 Task: Research Airbnb accommodation in Sellye, Slovakia from 10th December, 2023 to 15th December, 2023 for 7 adults.4 bedrooms having 7 beds and 4 bathrooms. Property type can be house. Amenities needed are: wifi, TV, free parkinig on premises, gym, breakfast. Look for 3 properties as per requirement.
Action: Mouse moved to (561, 75)
Screenshot: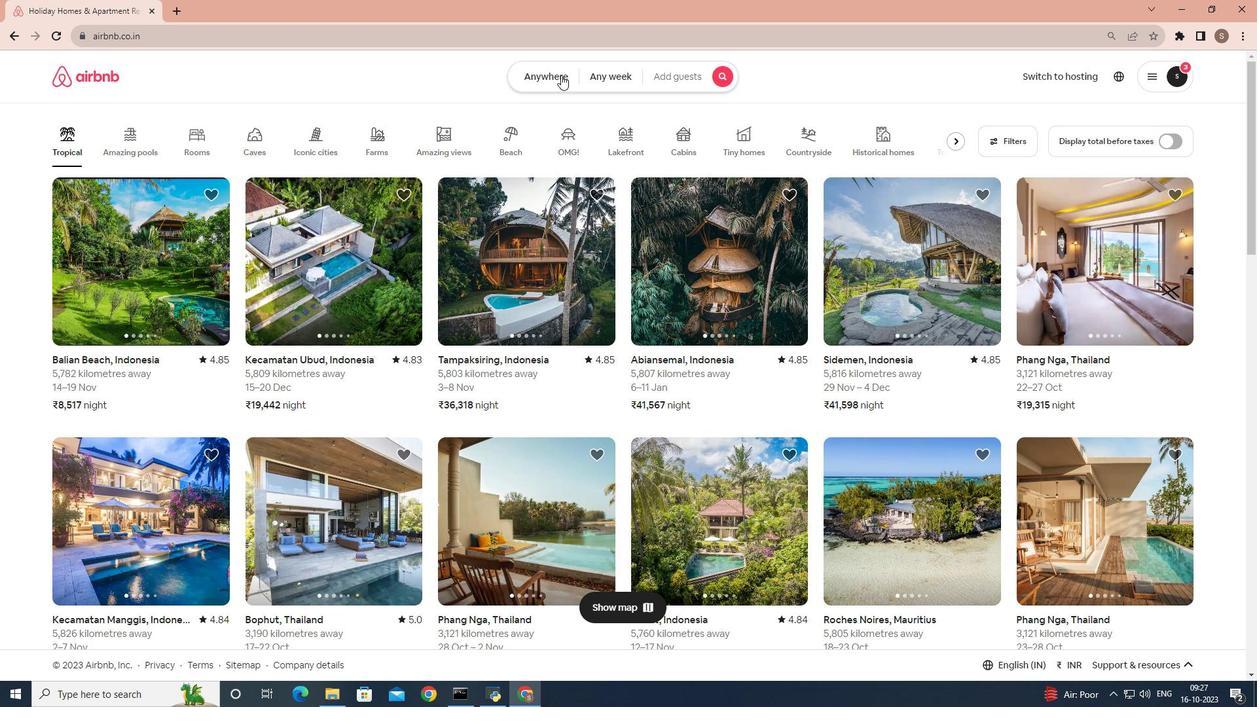 
Action: Mouse pressed left at (561, 75)
Screenshot: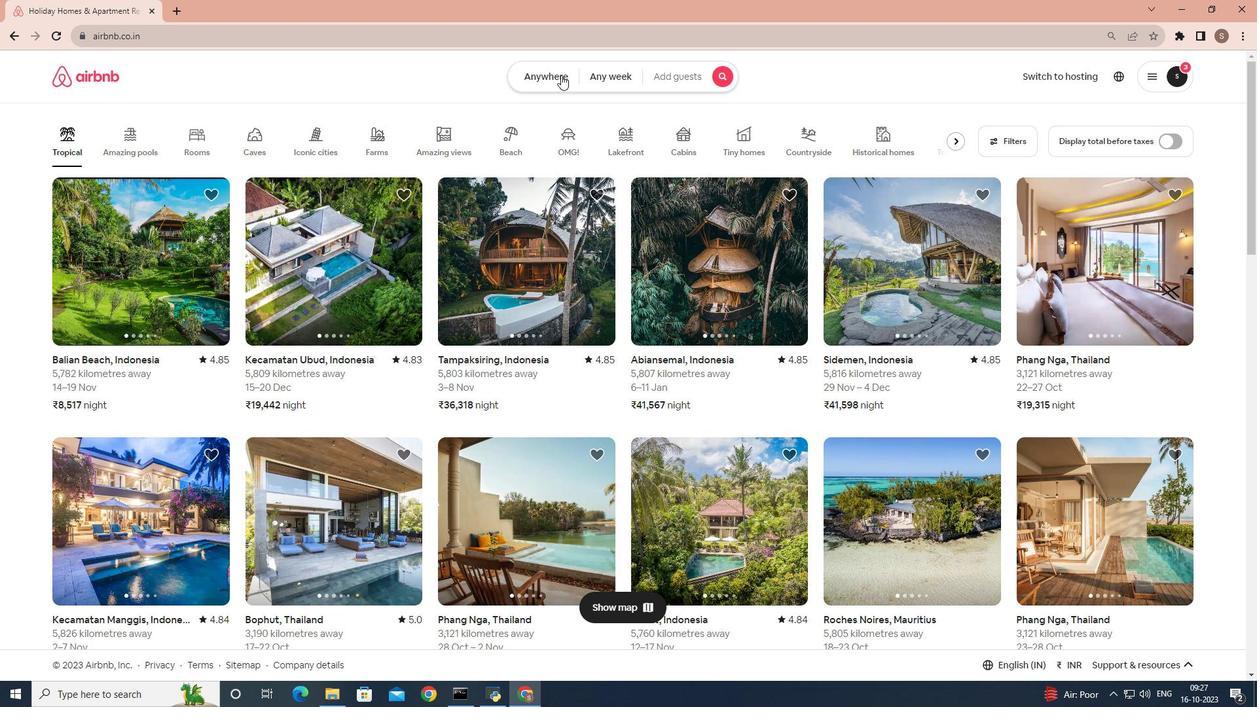 
Action: Mouse moved to (452, 125)
Screenshot: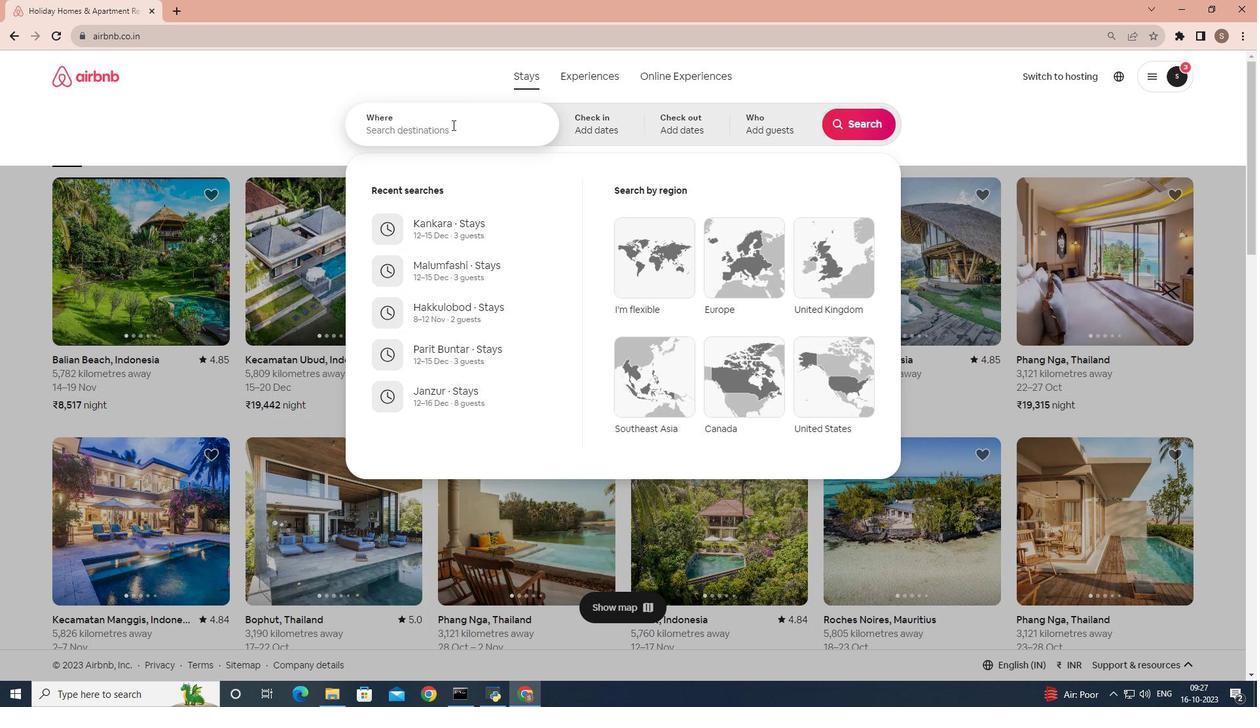 
Action: Mouse pressed left at (452, 125)
Screenshot: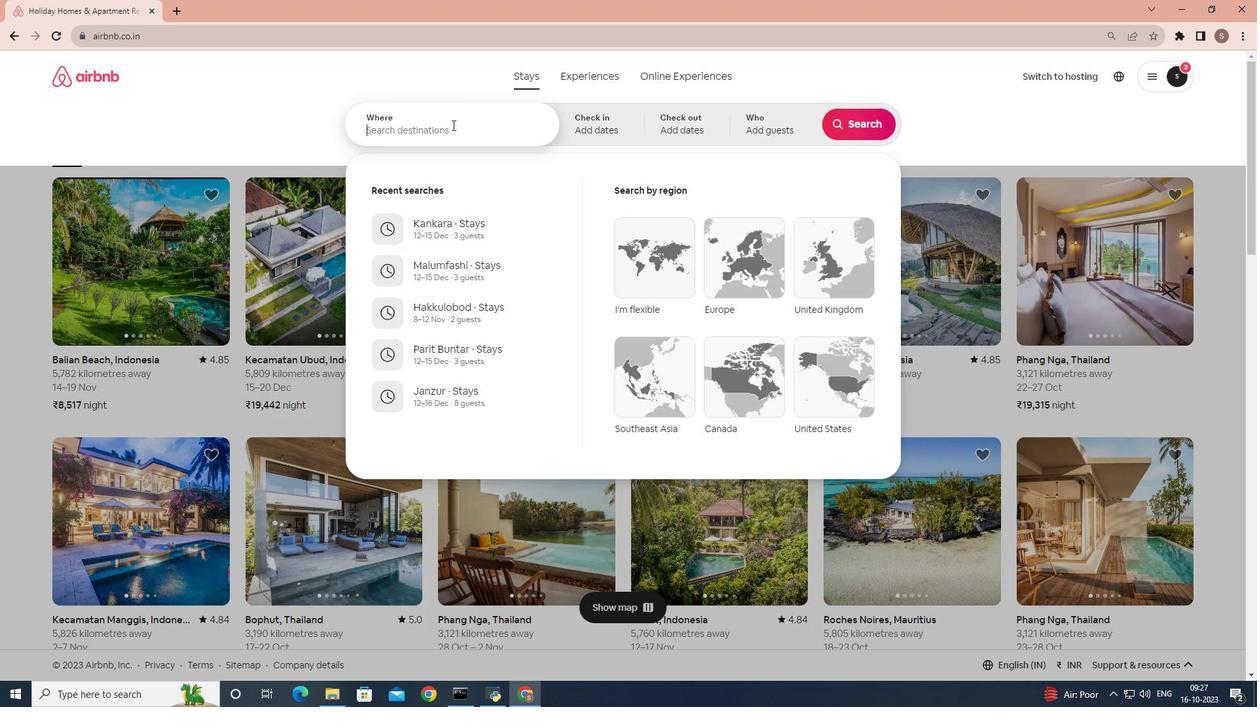 
Action: Key pressed <Key.shift>Sellye,<Key.space><Key.shift>Slovakia
Screenshot: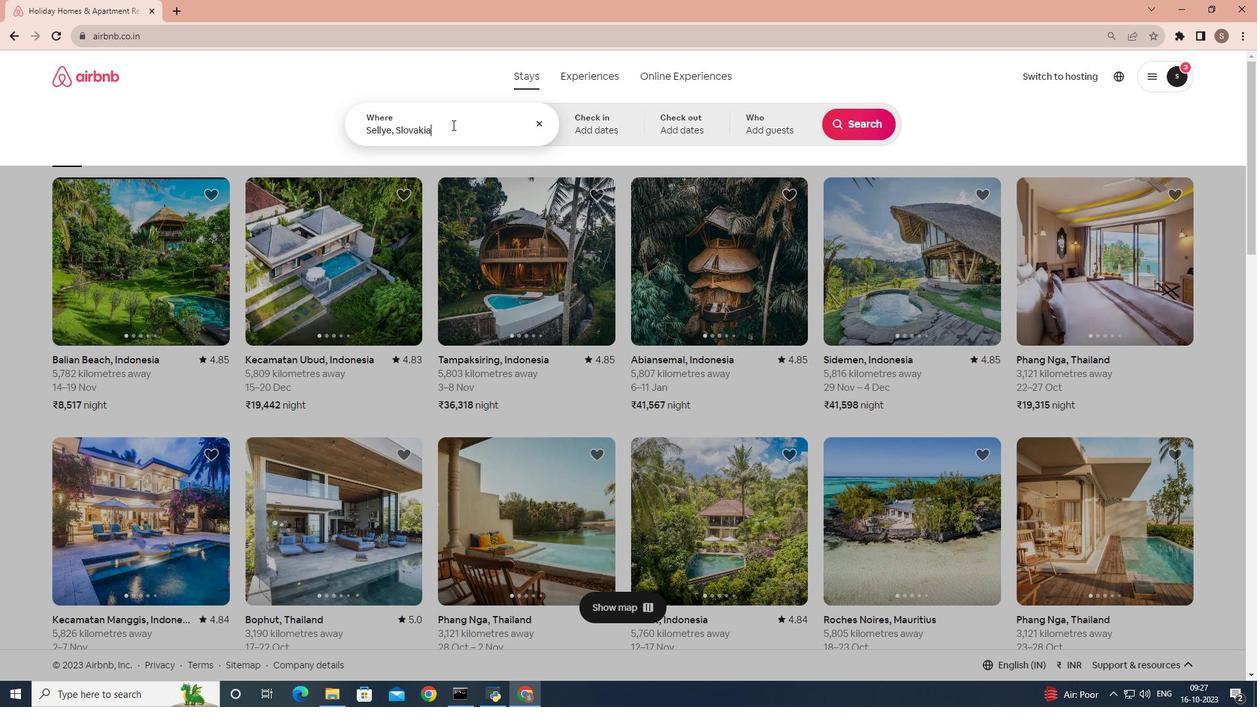 
Action: Mouse moved to (623, 129)
Screenshot: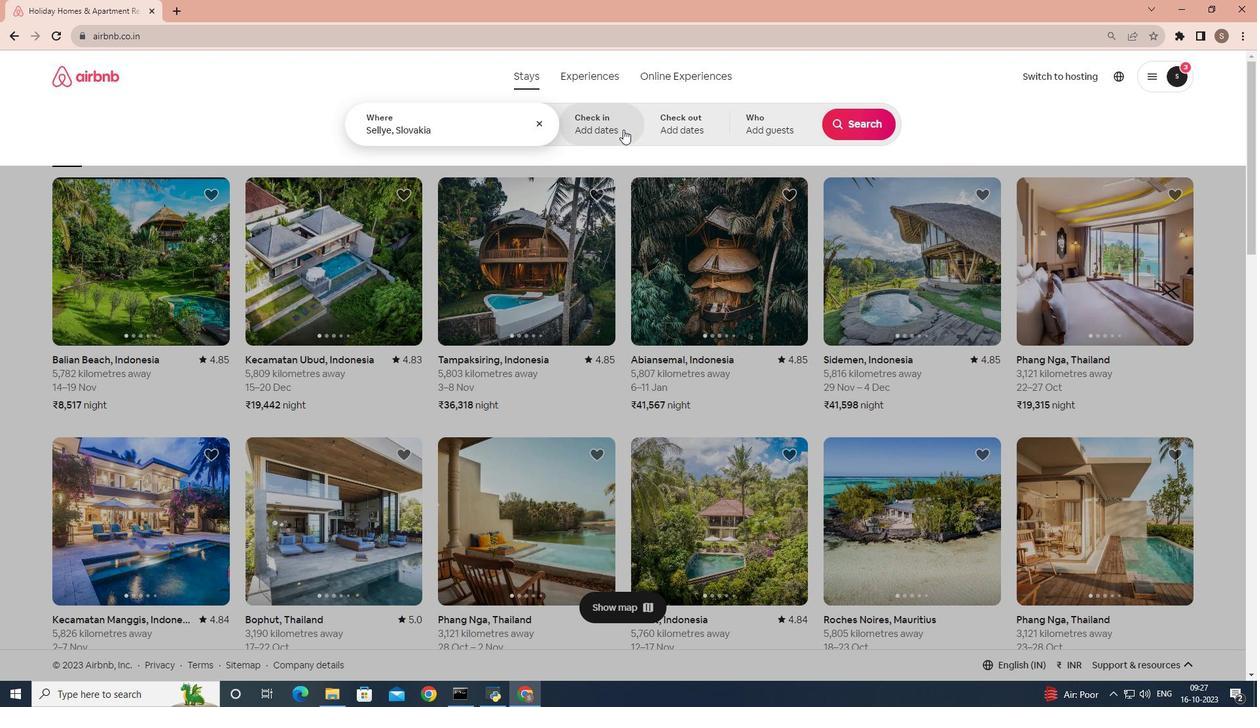 
Action: Mouse pressed left at (623, 129)
Screenshot: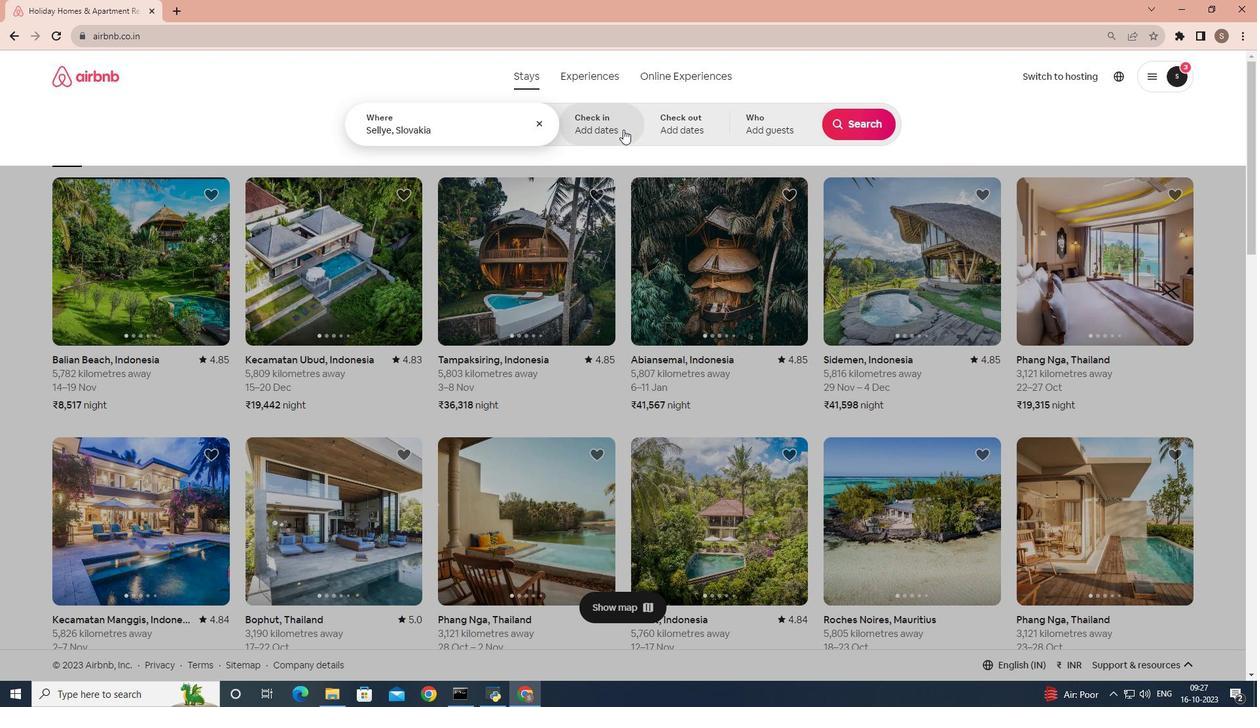 
Action: Mouse moved to (851, 225)
Screenshot: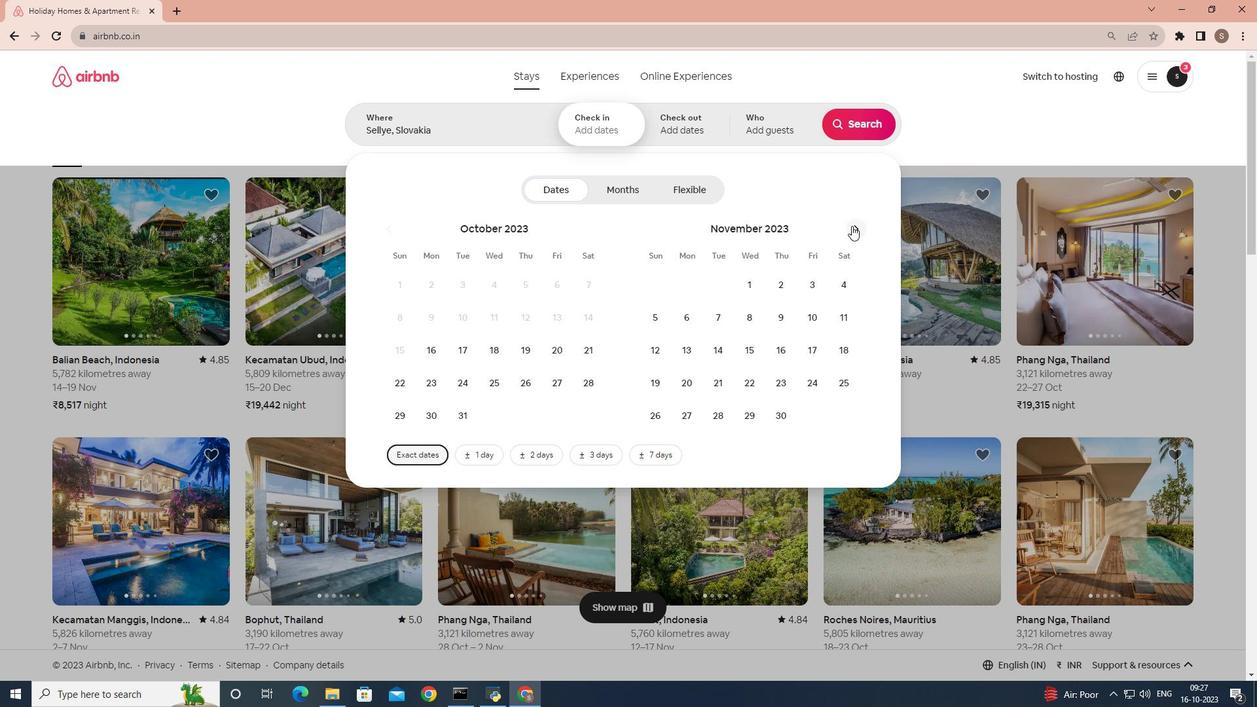 
Action: Mouse pressed left at (851, 225)
Screenshot: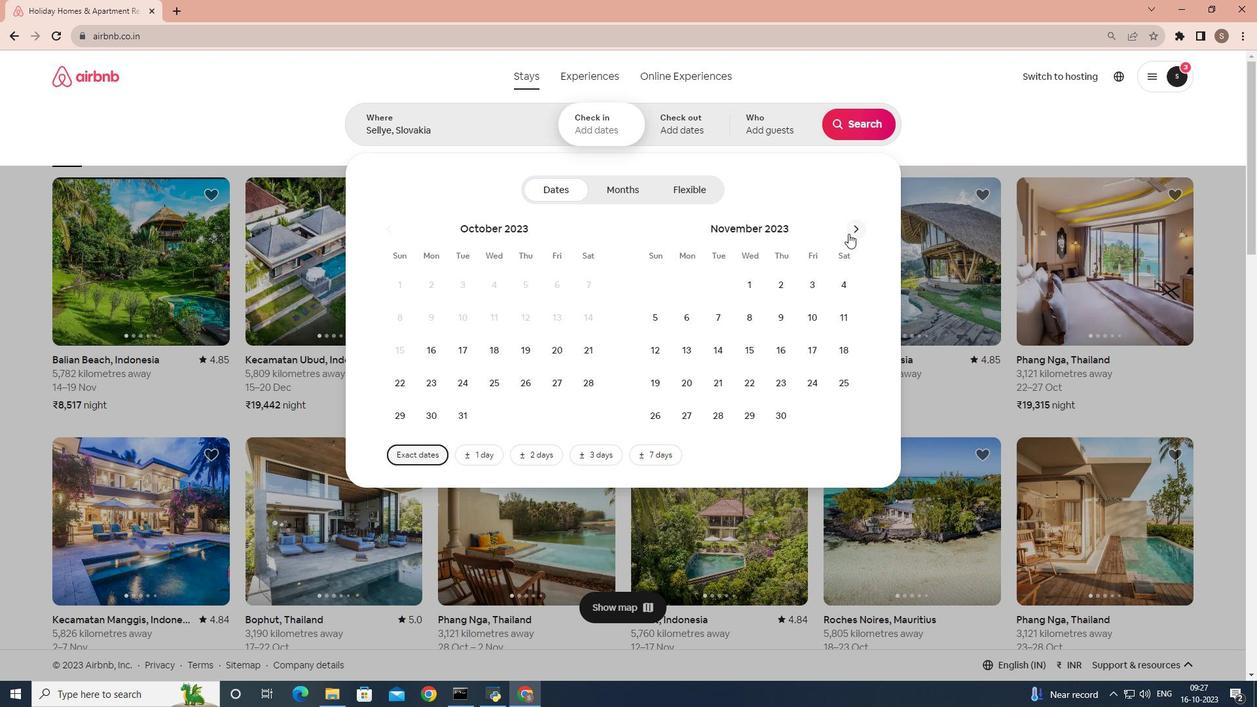 
Action: Mouse moved to (665, 348)
Screenshot: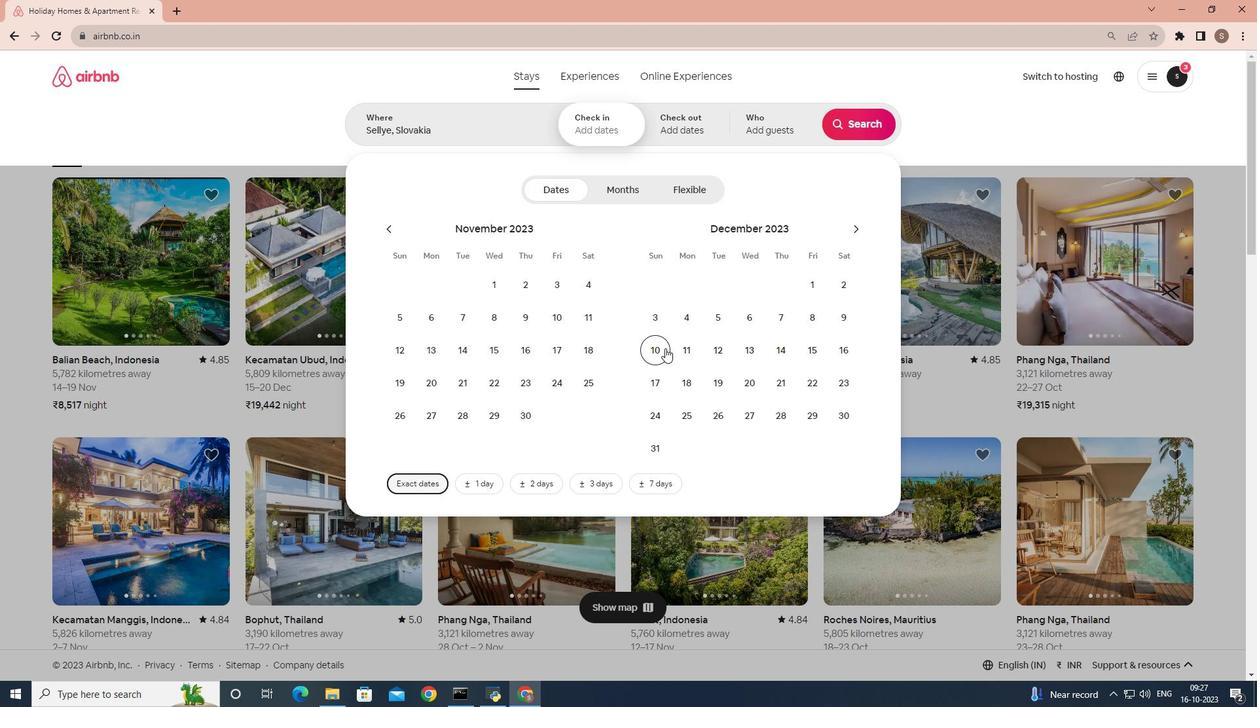 
Action: Mouse pressed left at (665, 348)
Screenshot: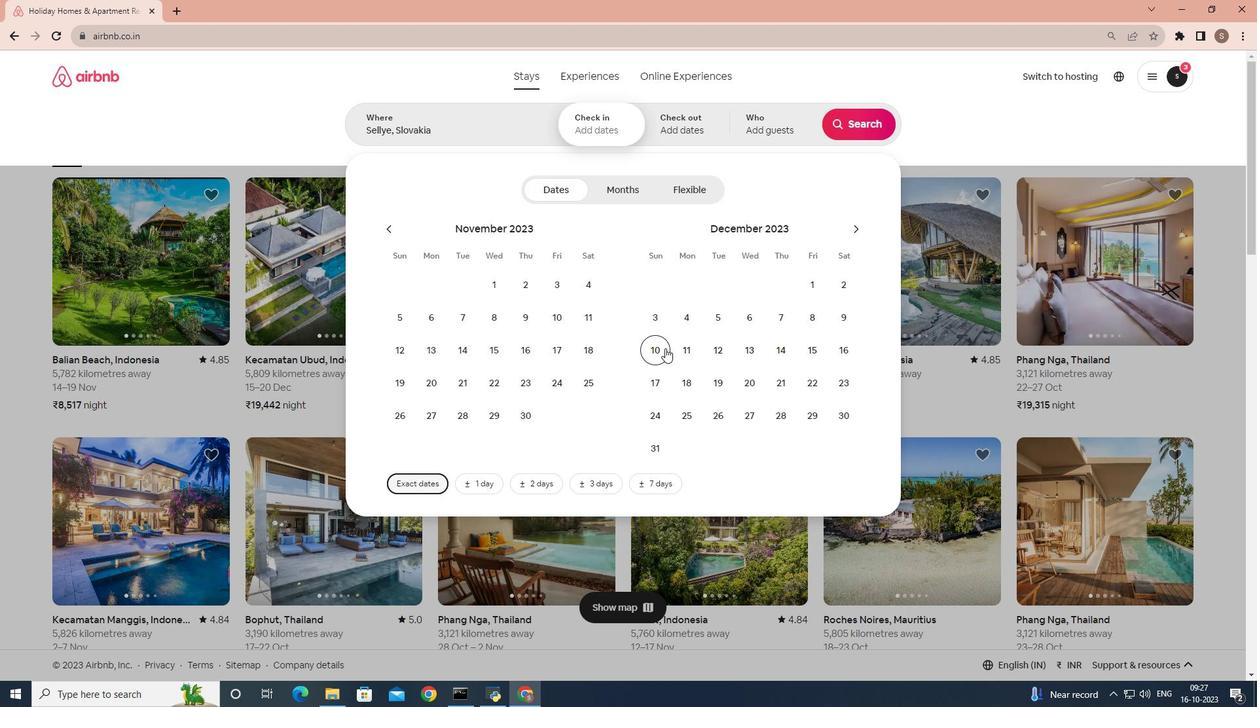 
Action: Mouse moved to (801, 347)
Screenshot: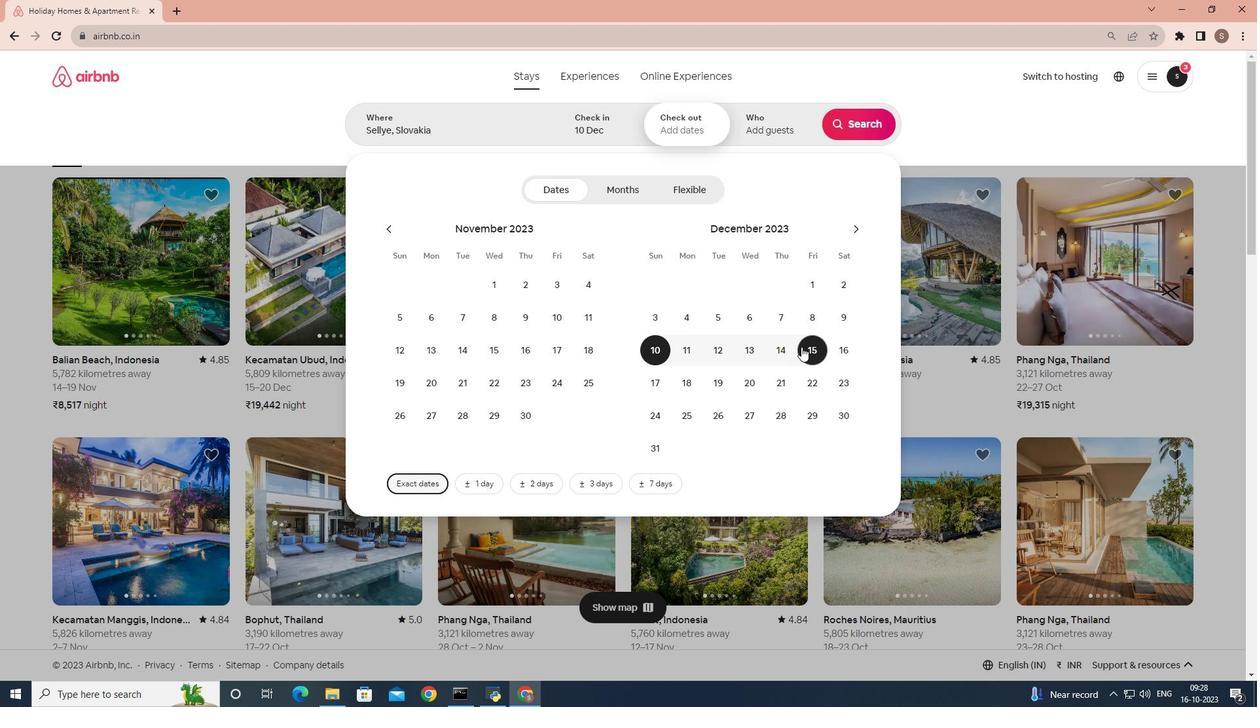 
Action: Mouse pressed left at (801, 347)
Screenshot: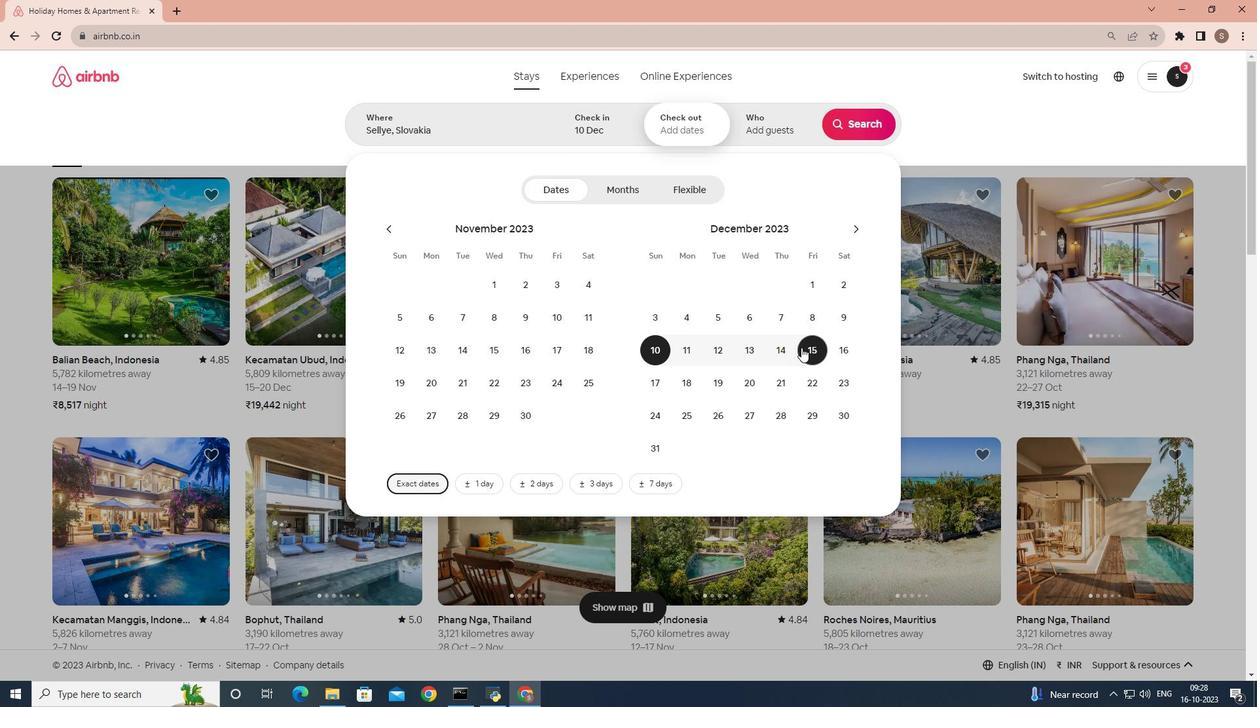 
Action: Mouse moved to (767, 125)
Screenshot: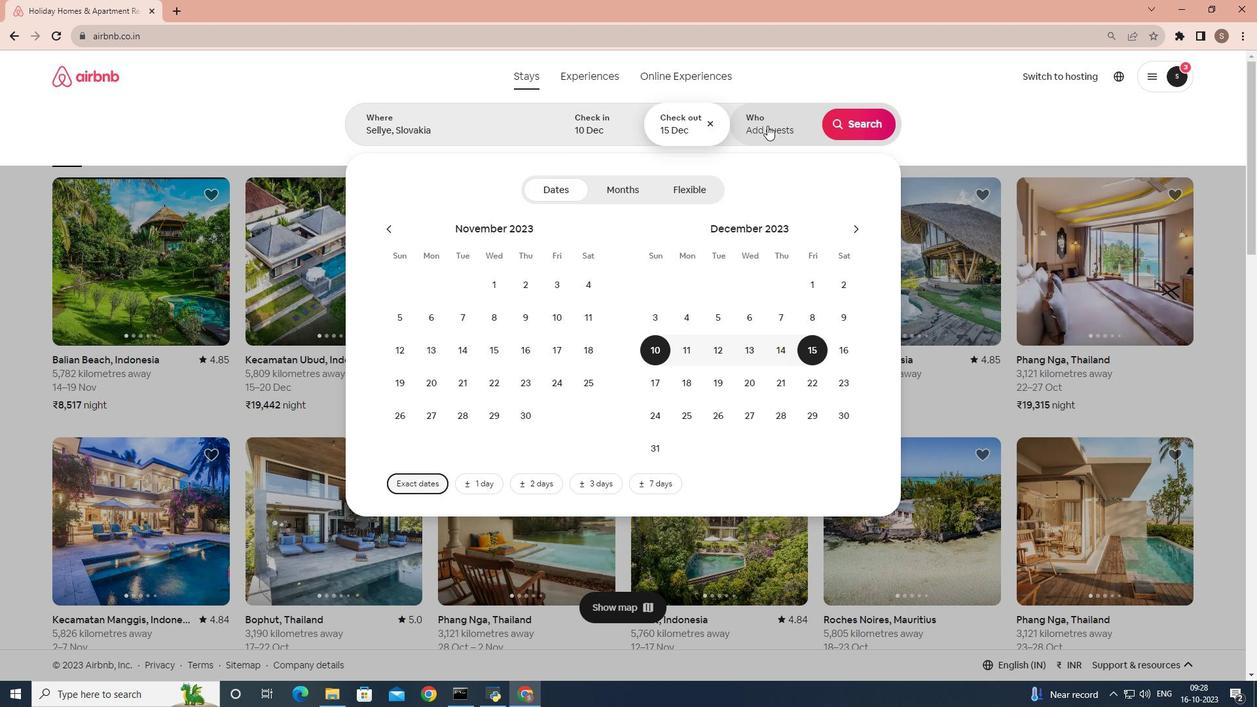 
Action: Mouse pressed left at (767, 125)
Screenshot: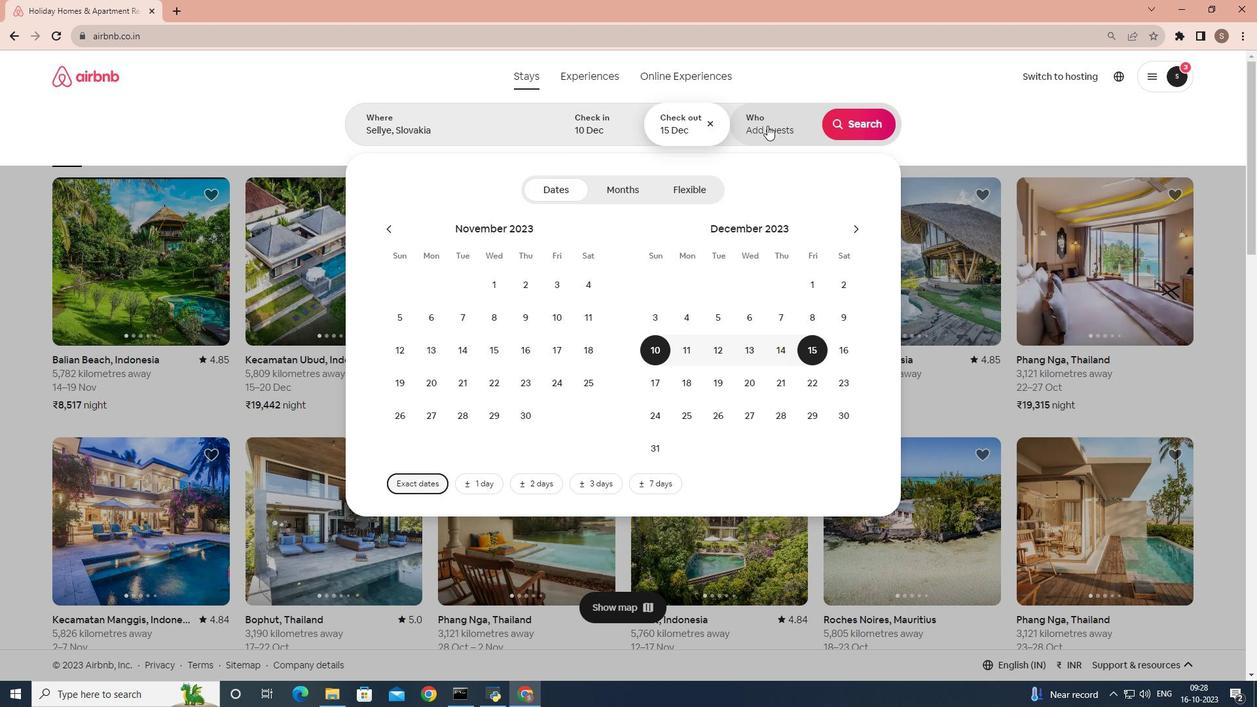 
Action: Mouse moved to (861, 198)
Screenshot: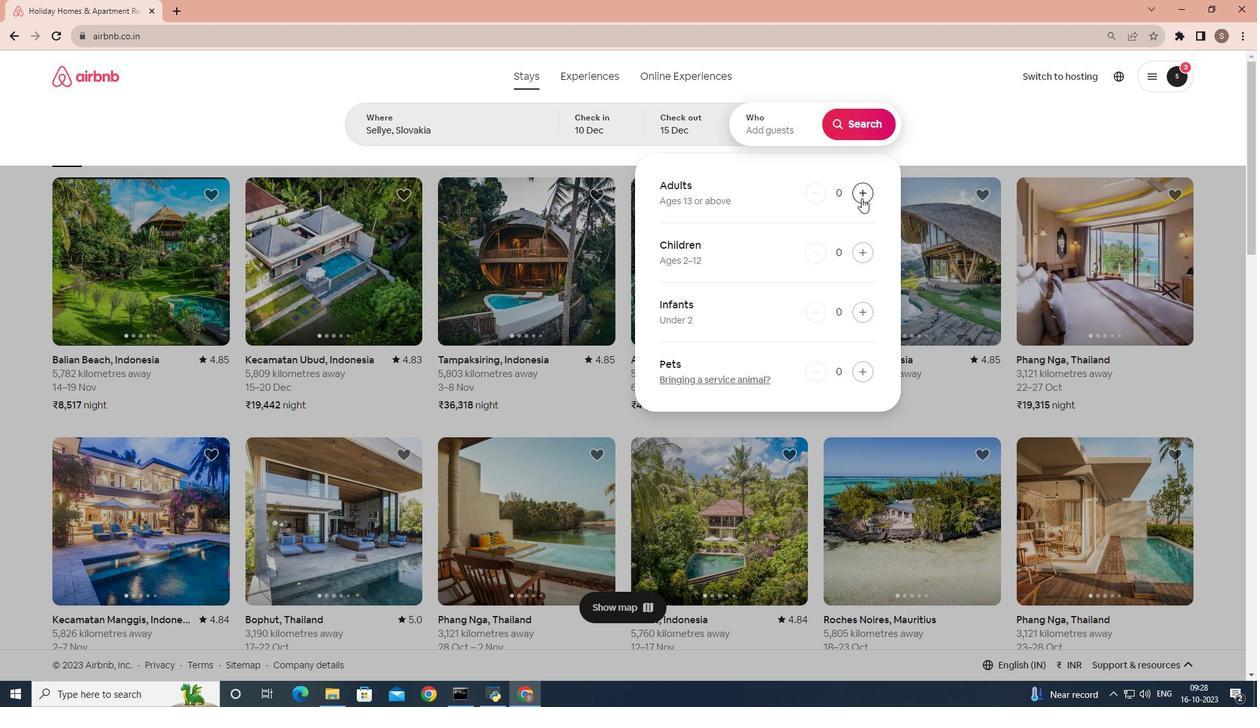 
Action: Mouse pressed left at (861, 198)
Screenshot: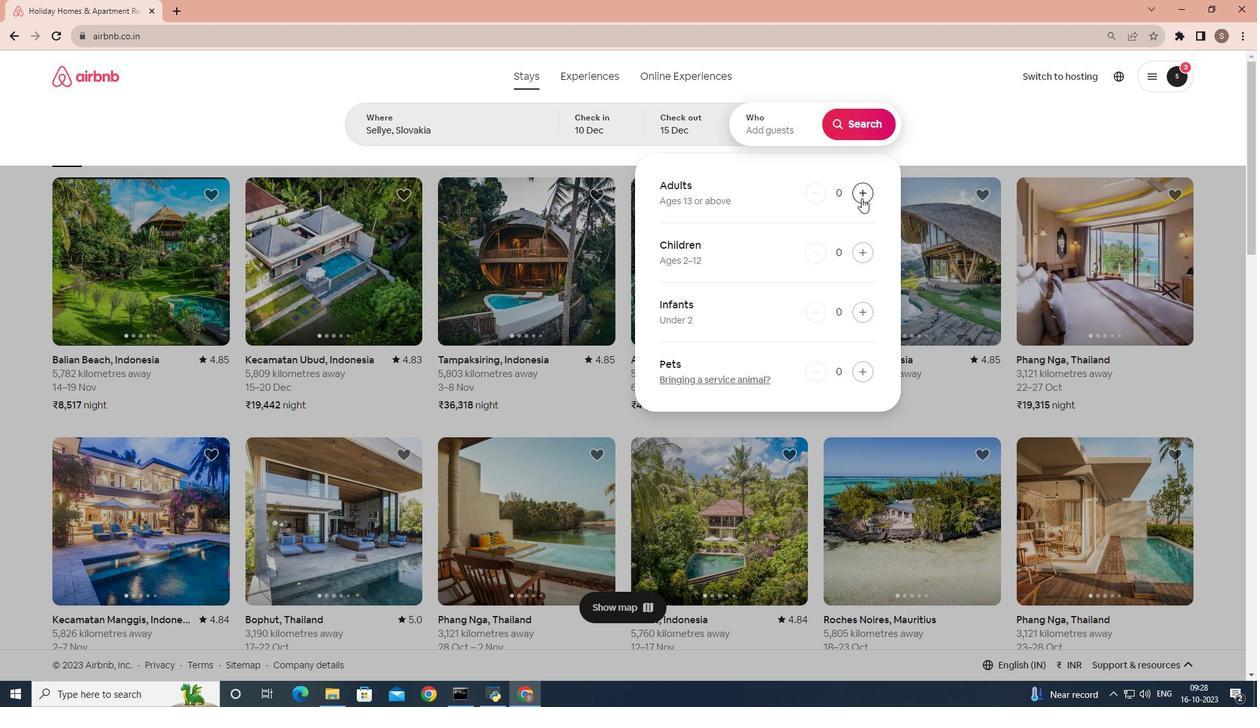
Action: Mouse pressed left at (861, 198)
Screenshot: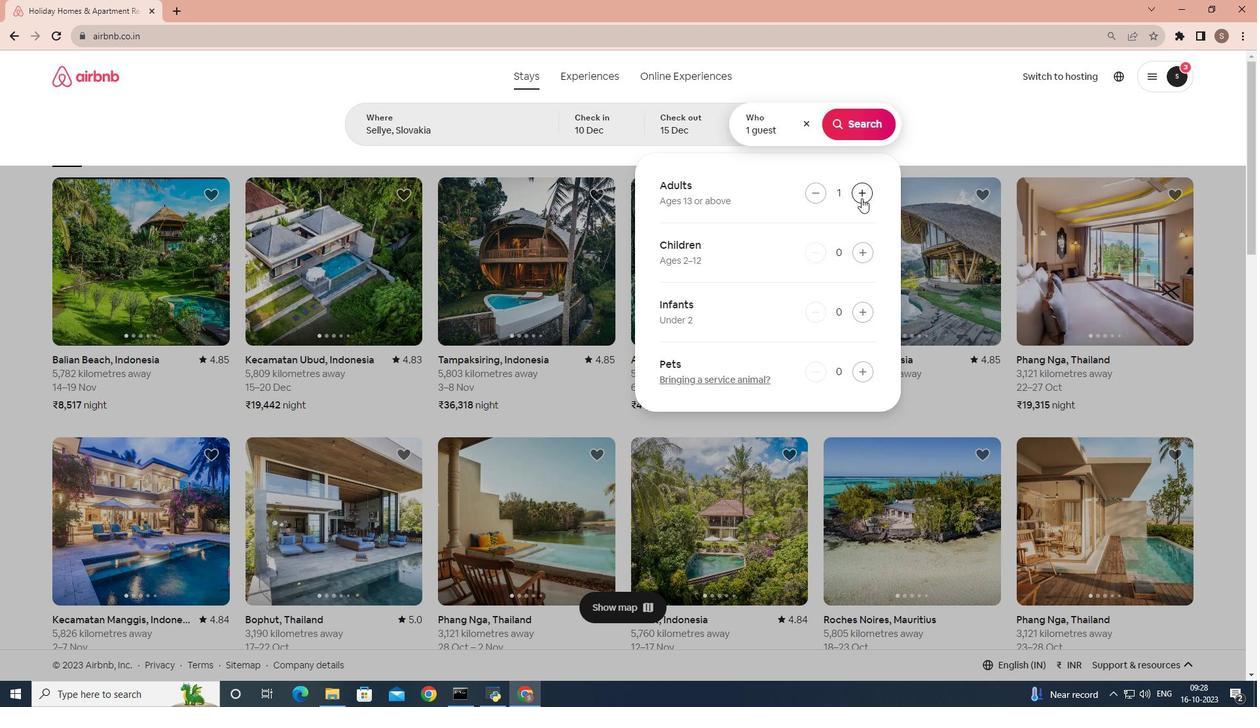 
Action: Mouse pressed left at (861, 198)
Screenshot: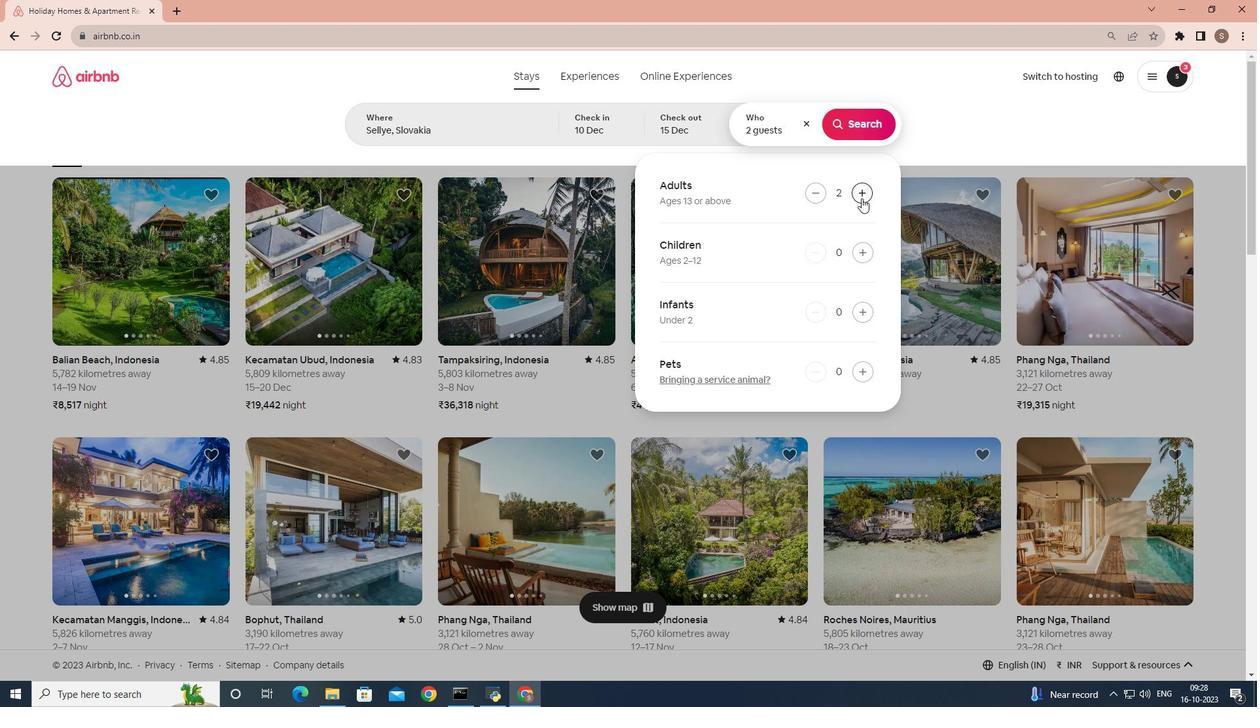 
Action: Mouse pressed left at (861, 198)
Screenshot: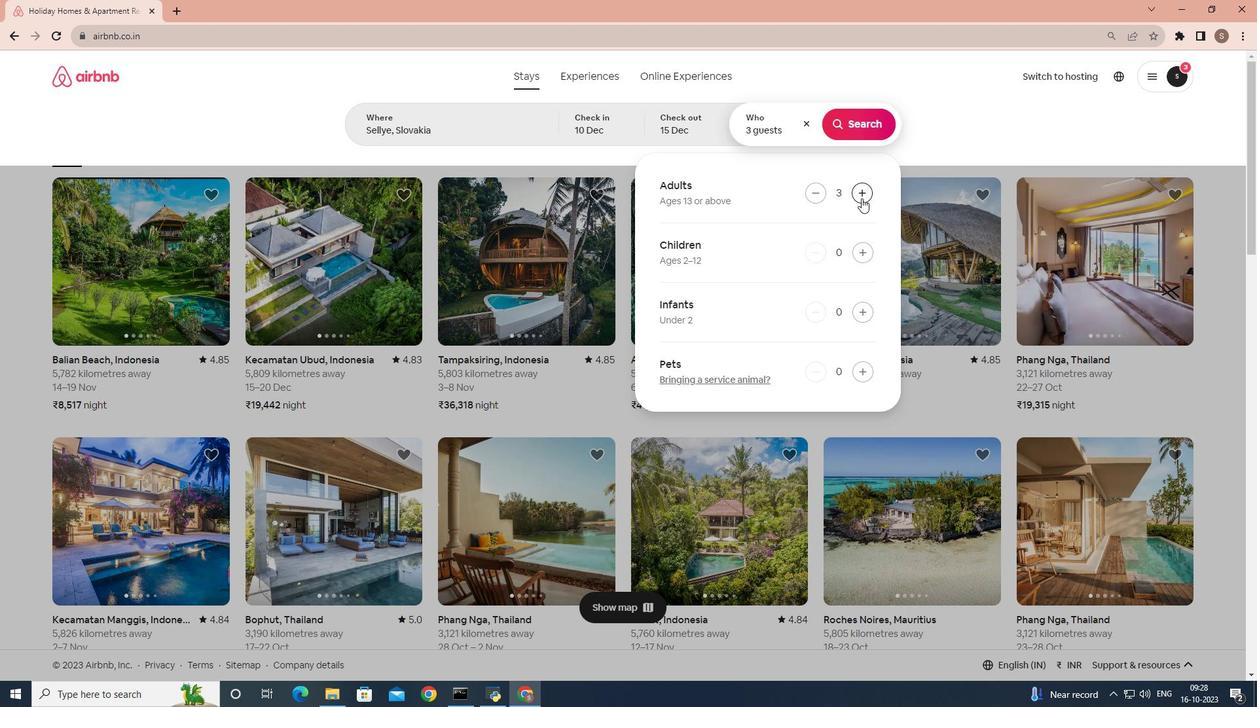 
Action: Mouse pressed left at (861, 198)
Screenshot: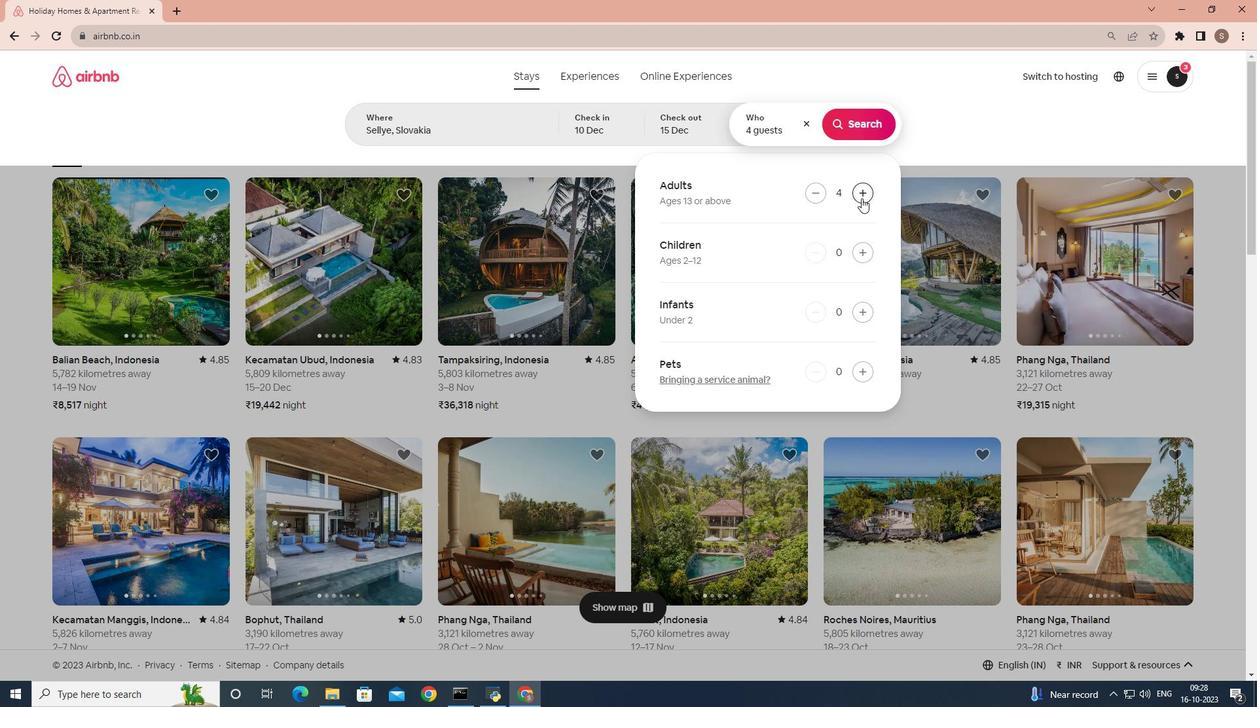 
Action: Mouse pressed left at (861, 198)
Screenshot: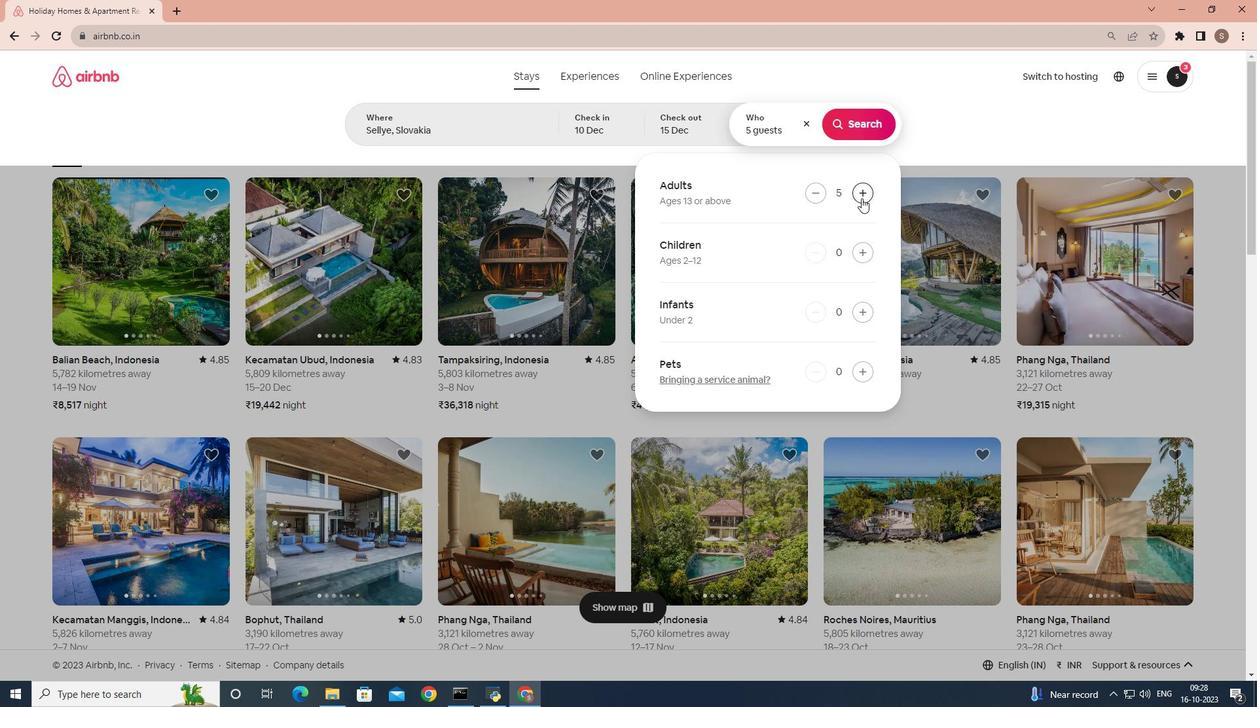 
Action: Mouse pressed left at (861, 198)
Screenshot: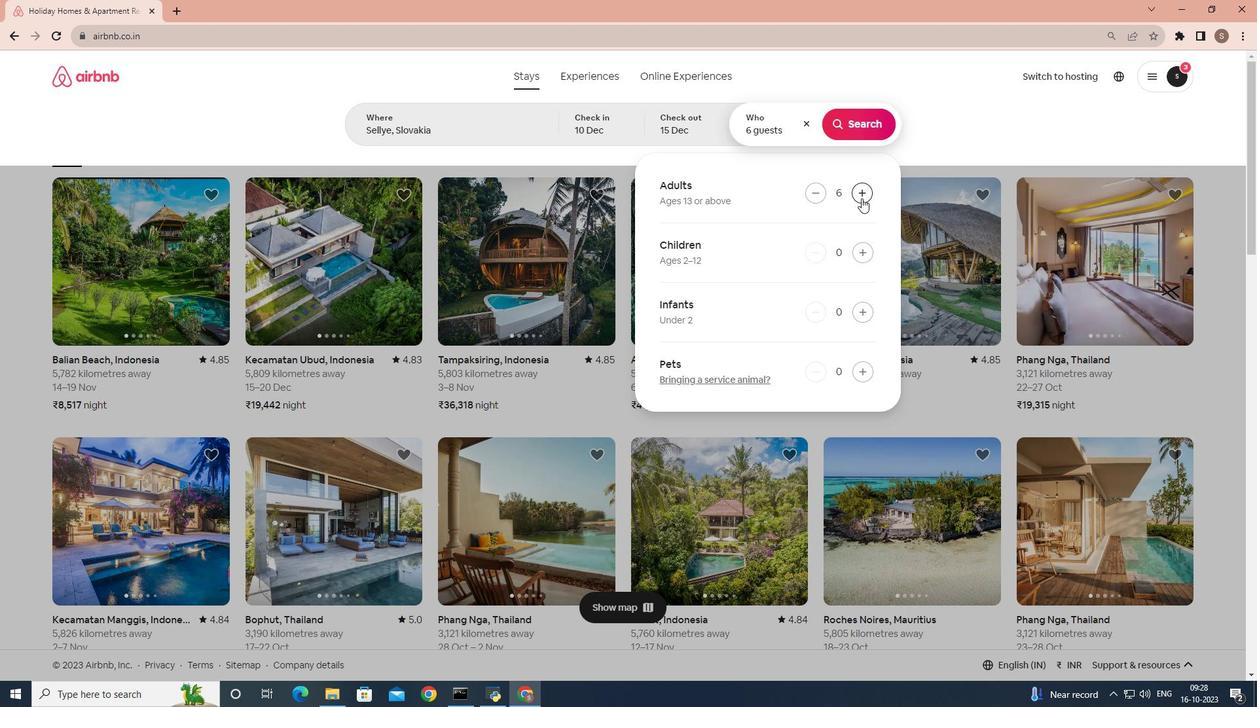 
Action: Mouse moved to (870, 118)
Screenshot: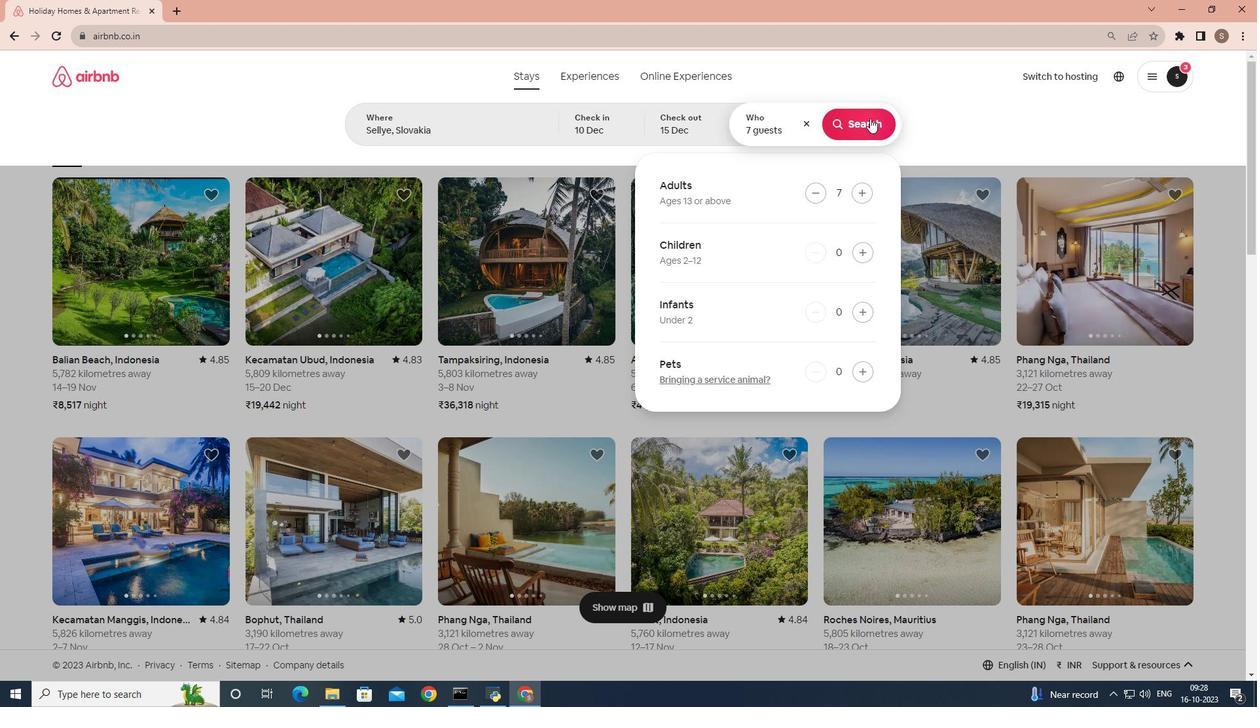 
Action: Mouse pressed left at (870, 118)
Screenshot: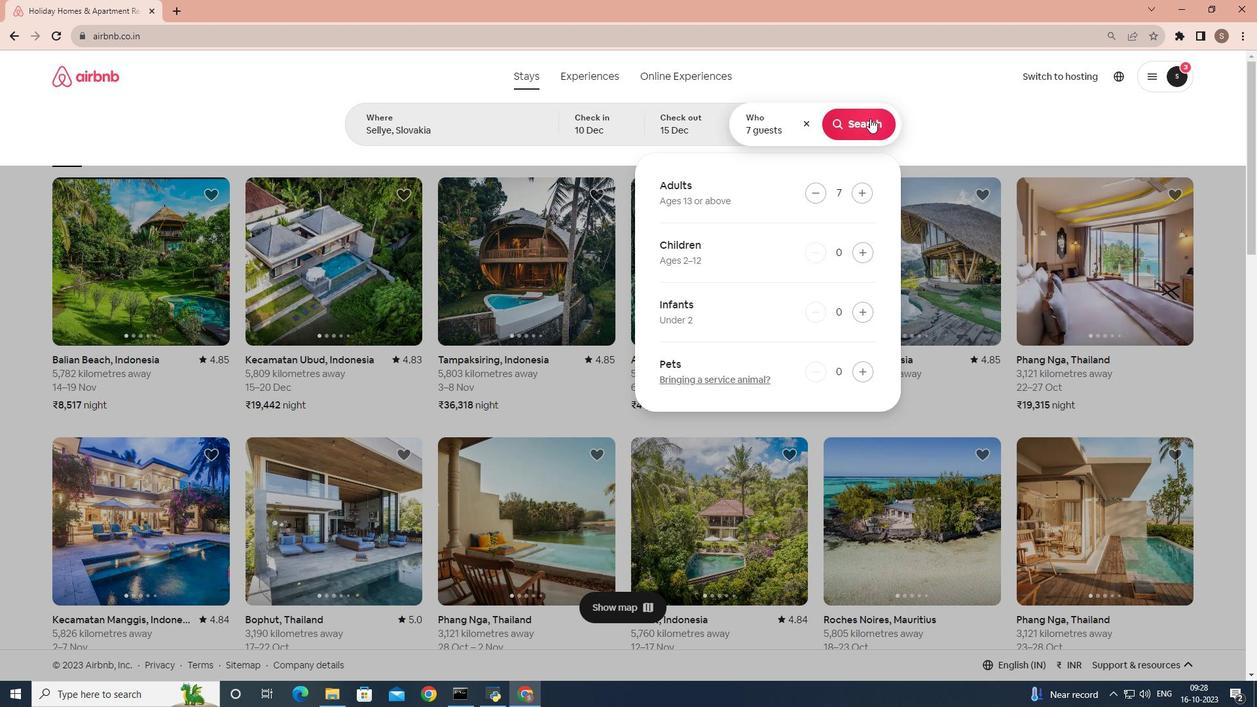 
Action: Mouse moved to (1034, 135)
Screenshot: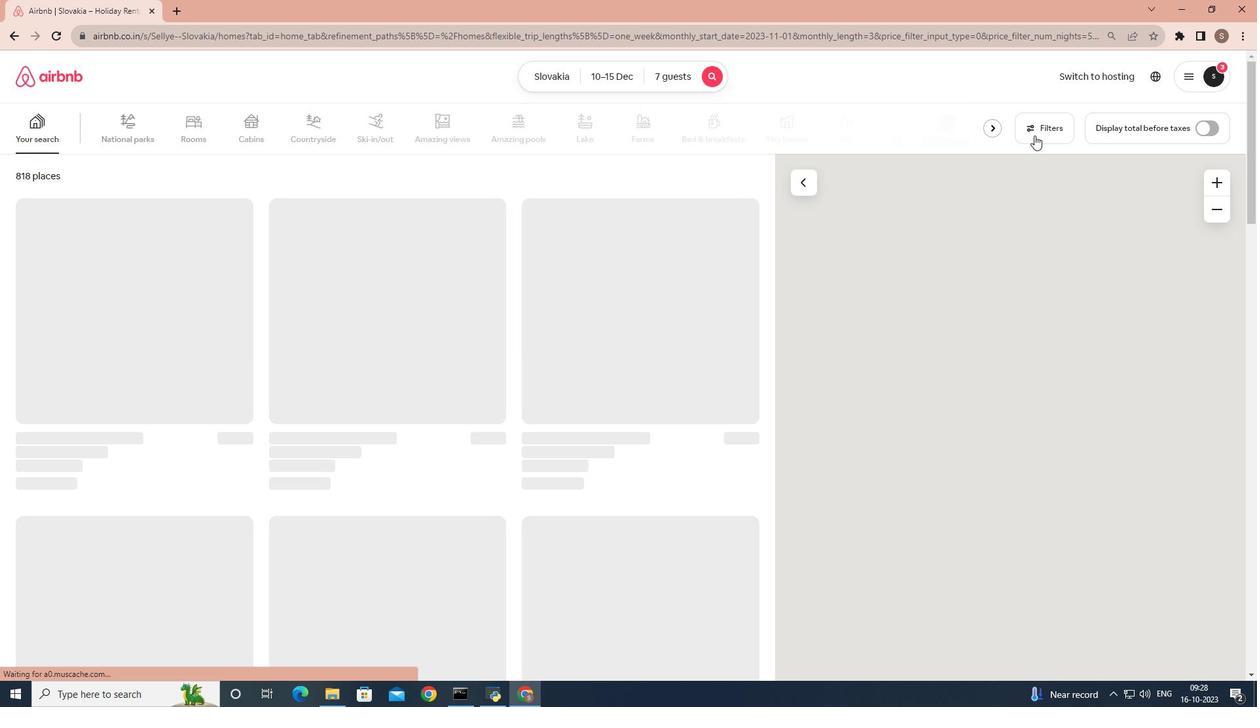 
Action: Mouse pressed left at (1034, 135)
Screenshot: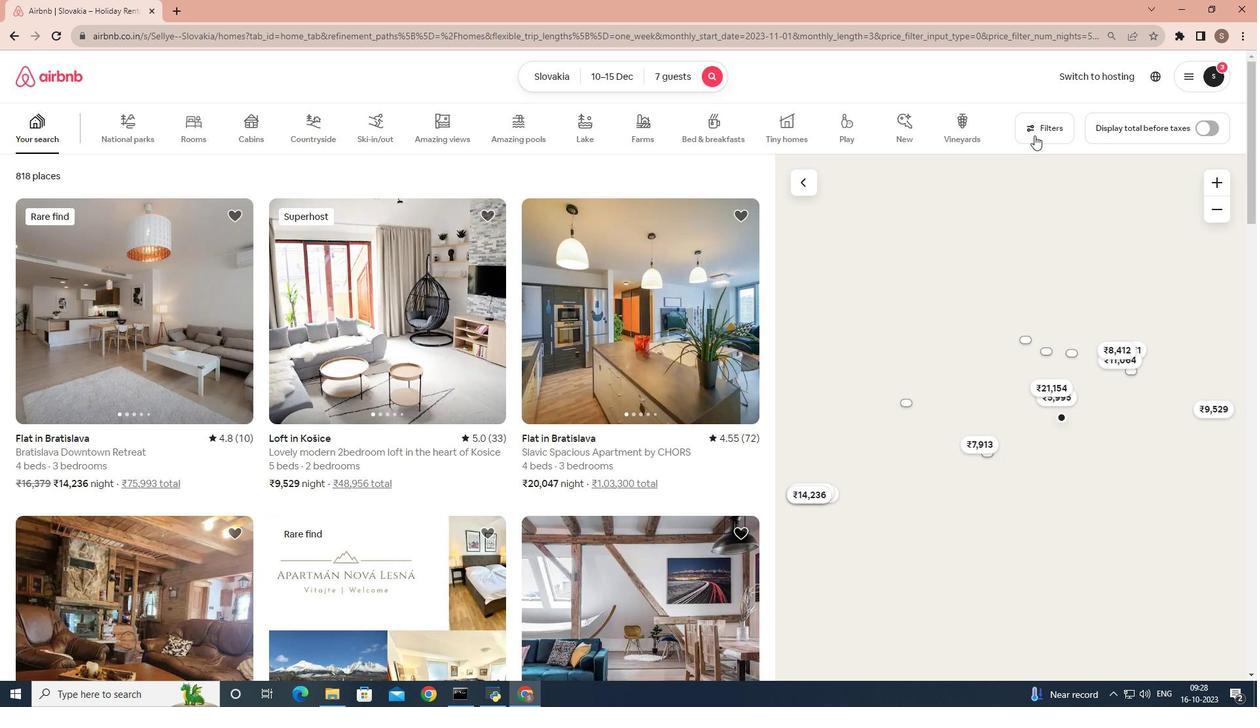 
Action: Mouse moved to (612, 352)
Screenshot: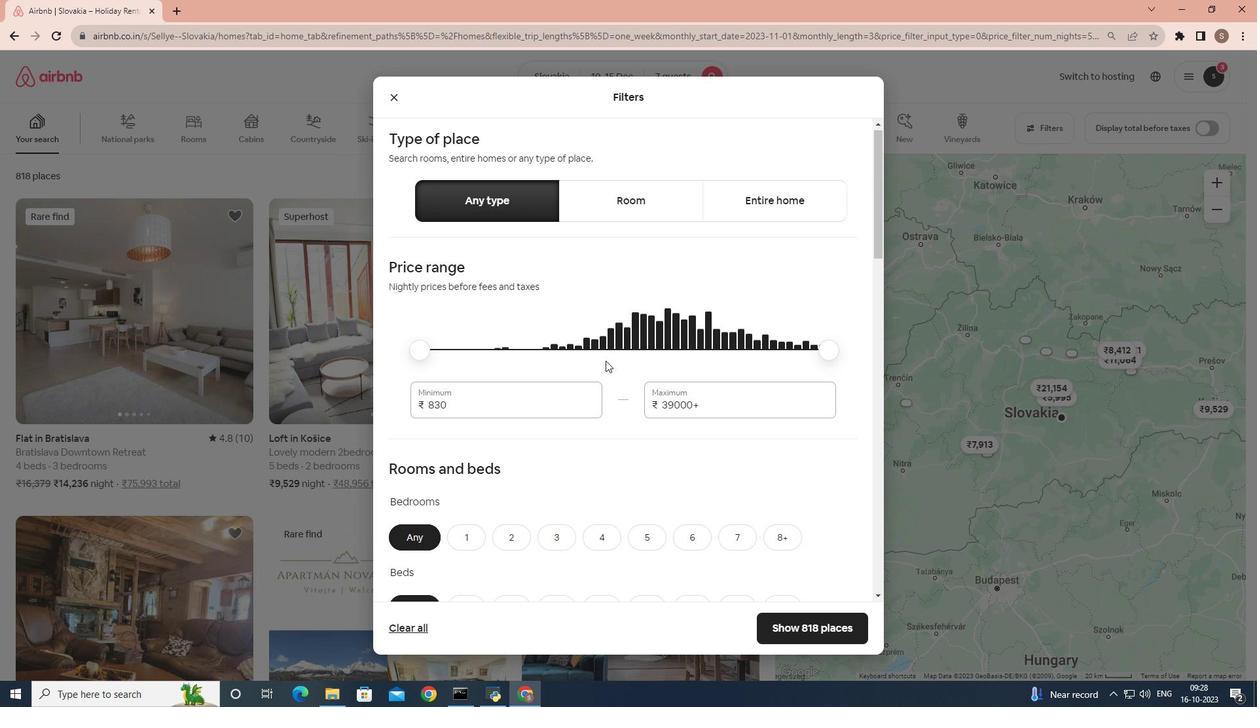 
Action: Mouse scrolled (612, 351) with delta (0, 0)
Screenshot: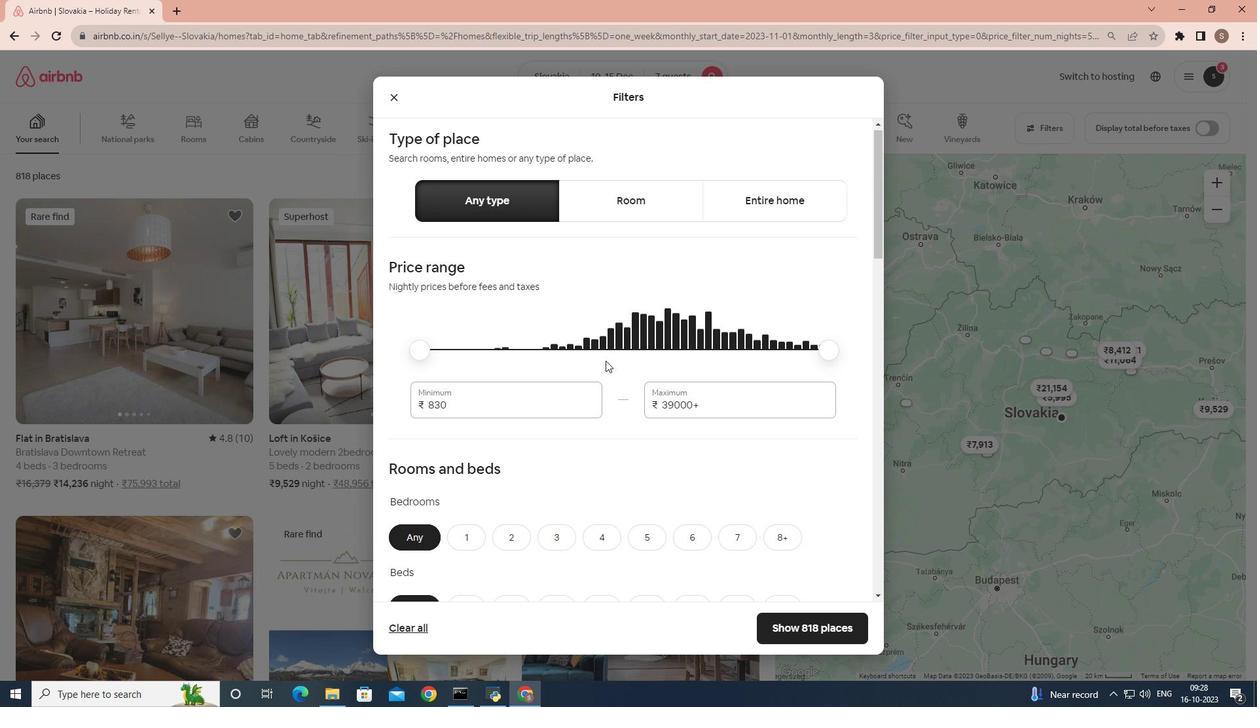 
Action: Mouse moved to (605, 361)
Screenshot: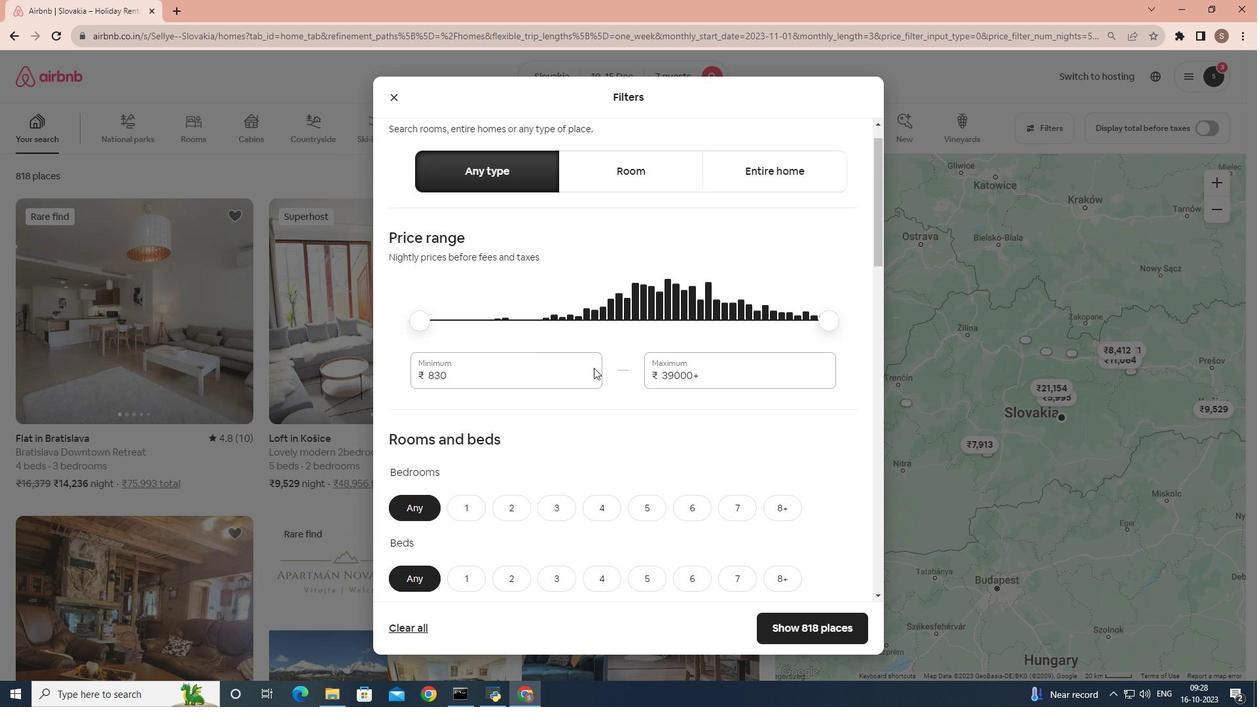 
Action: Mouse scrolled (605, 360) with delta (0, 0)
Screenshot: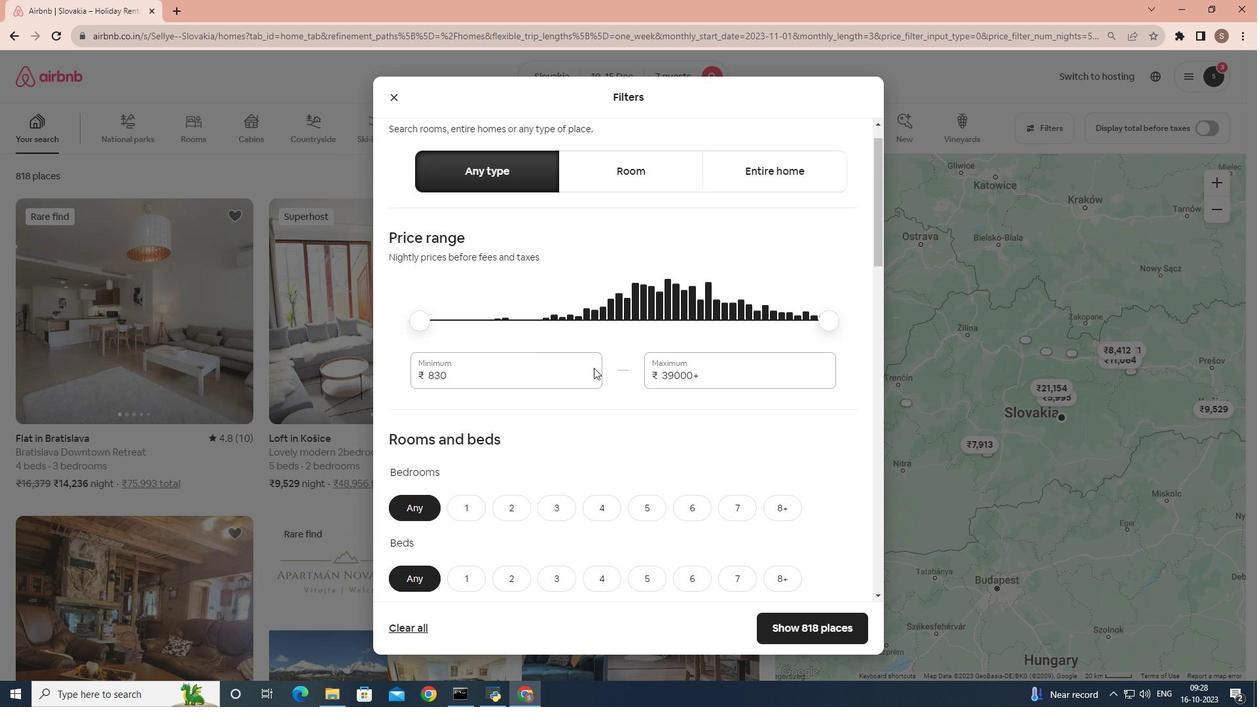 
Action: Mouse moved to (590, 407)
Screenshot: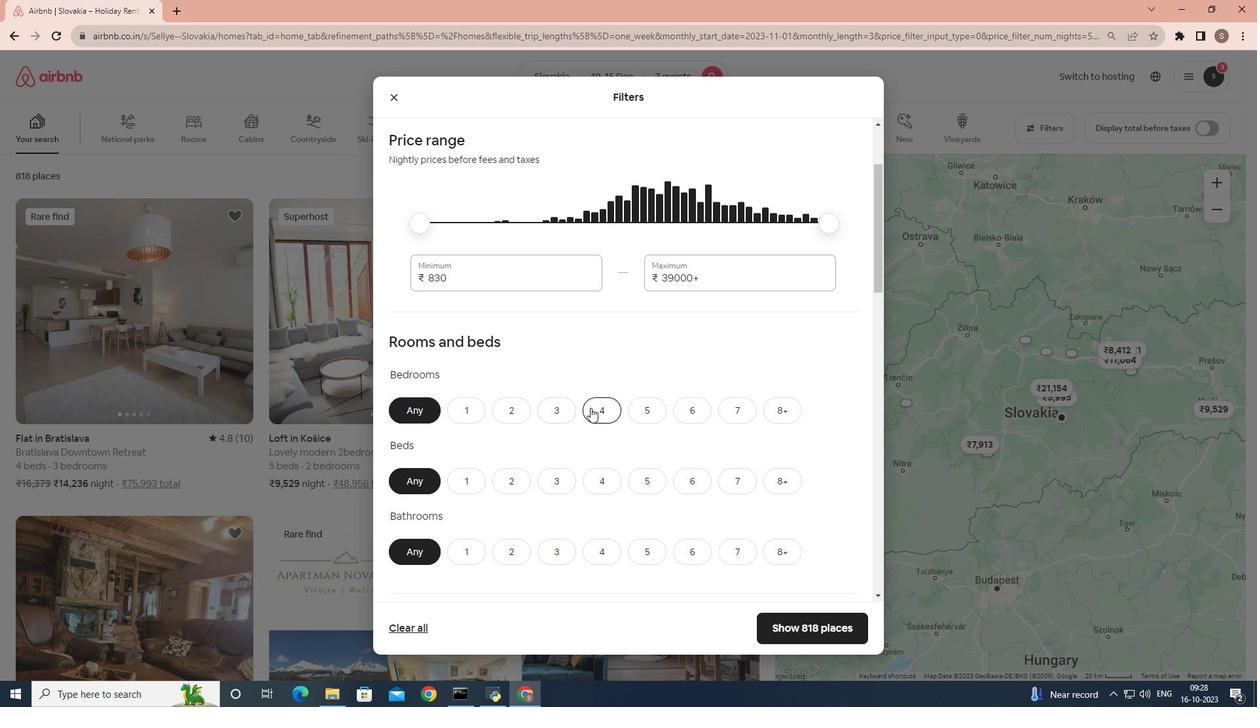
Action: Mouse pressed left at (590, 407)
Screenshot: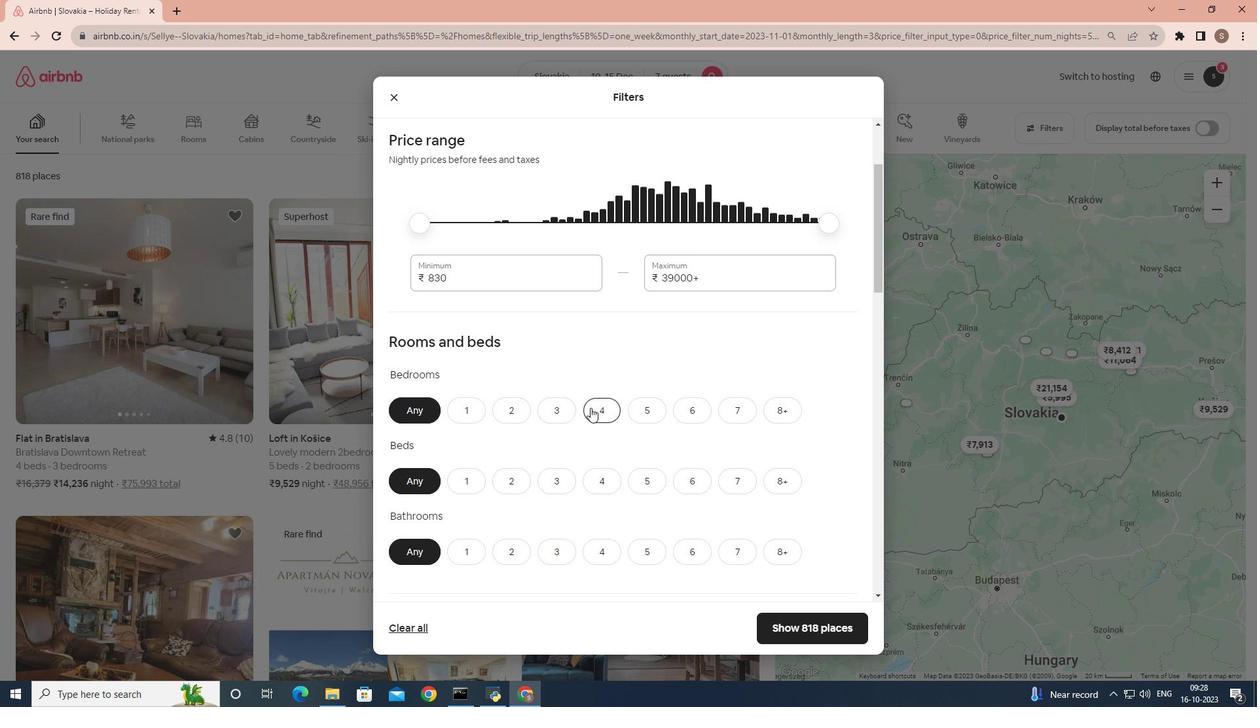 
Action: Mouse scrolled (590, 407) with delta (0, 0)
Screenshot: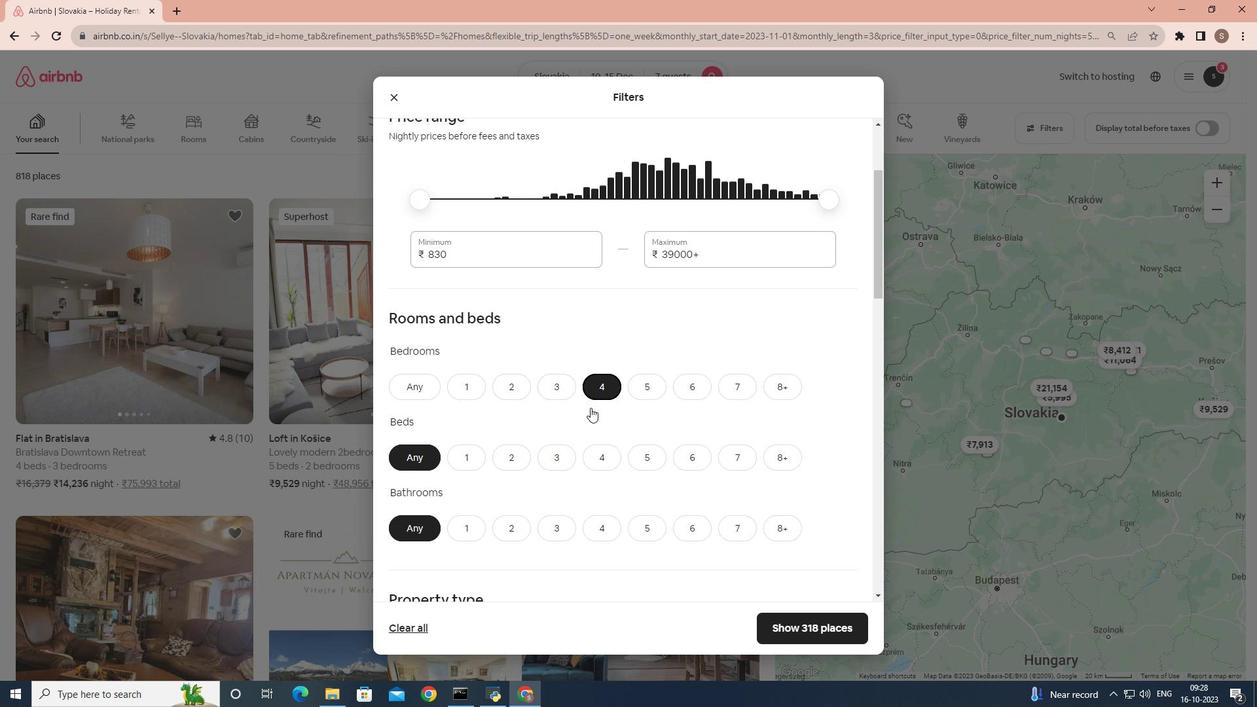 
Action: Mouse moved to (726, 421)
Screenshot: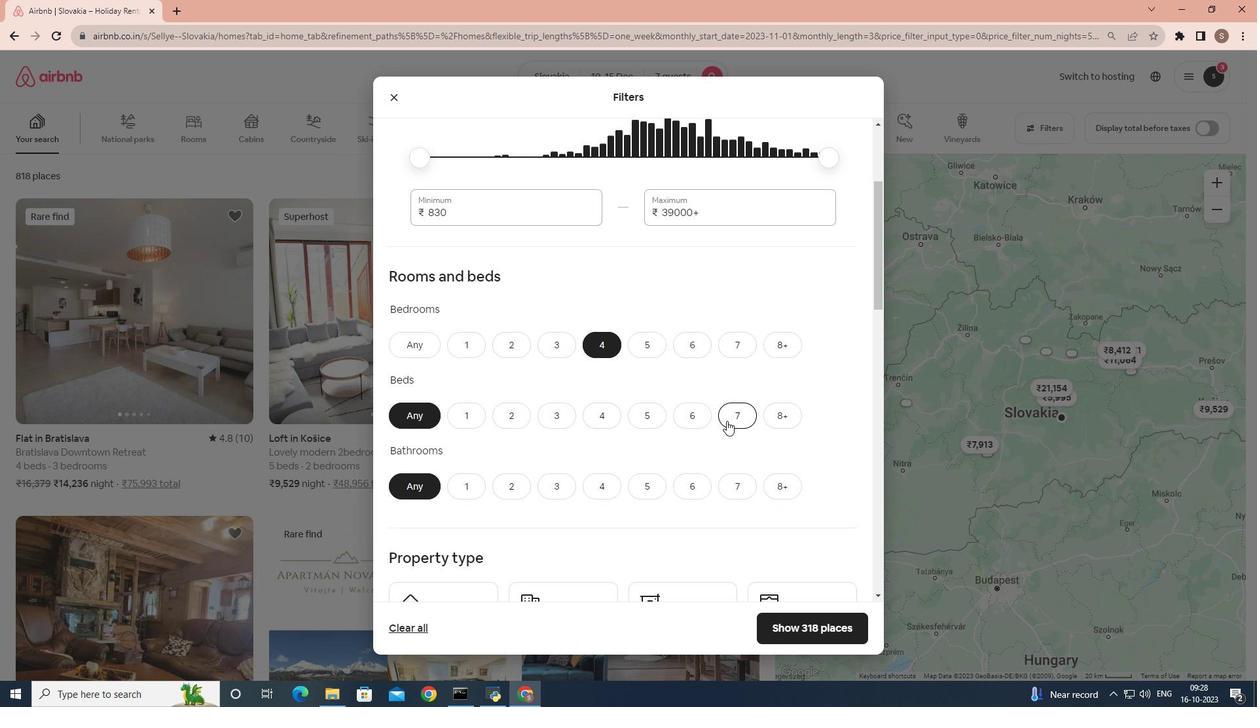 
Action: Mouse pressed left at (726, 421)
Screenshot: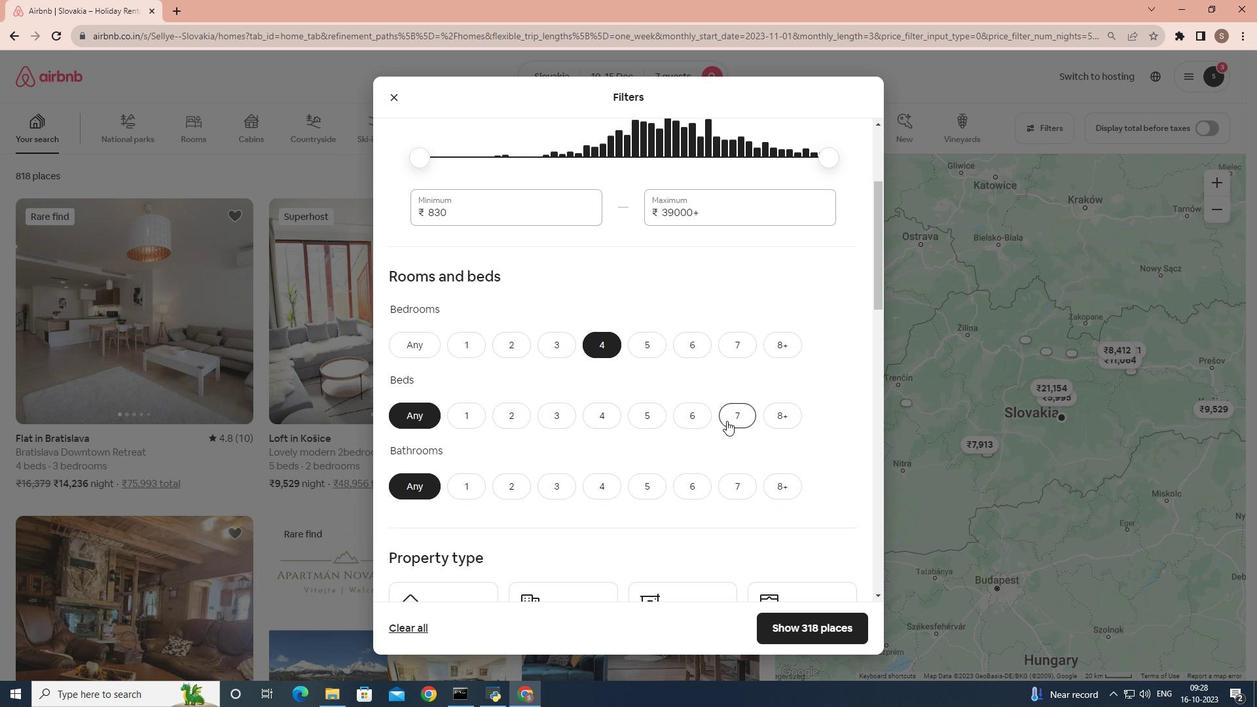 
Action: Mouse moved to (718, 416)
Screenshot: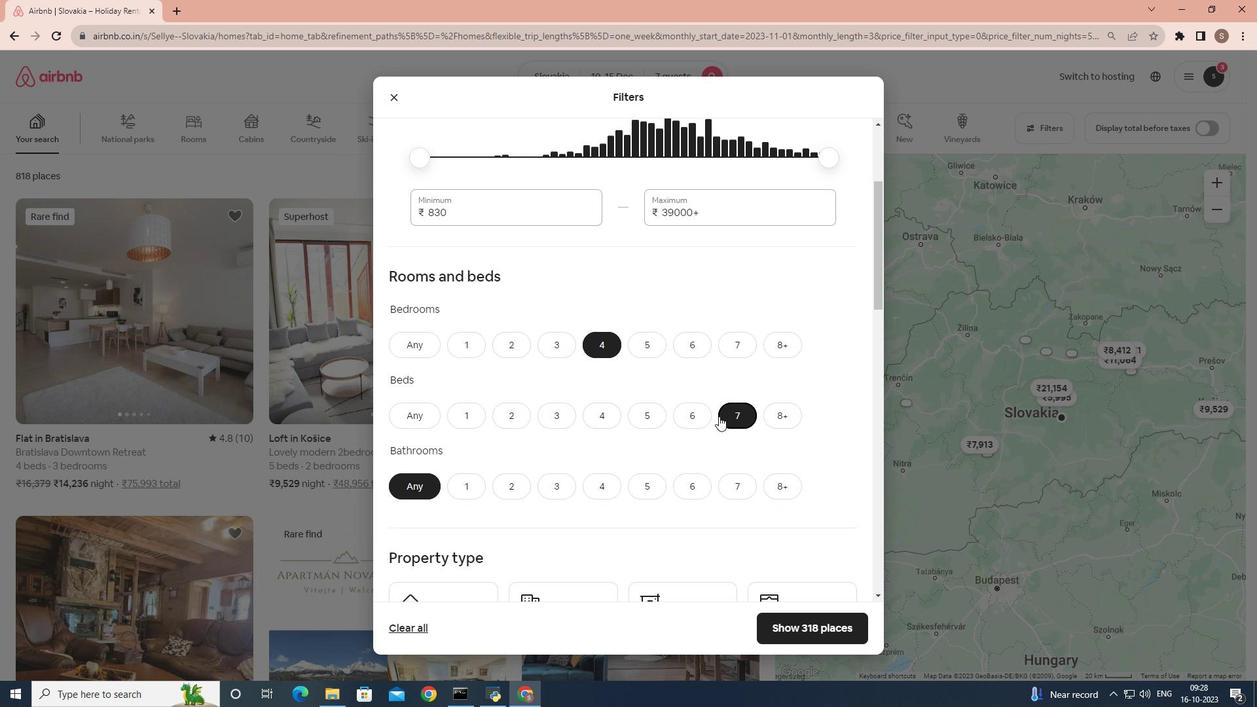 
Action: Mouse scrolled (718, 415) with delta (0, 0)
Screenshot: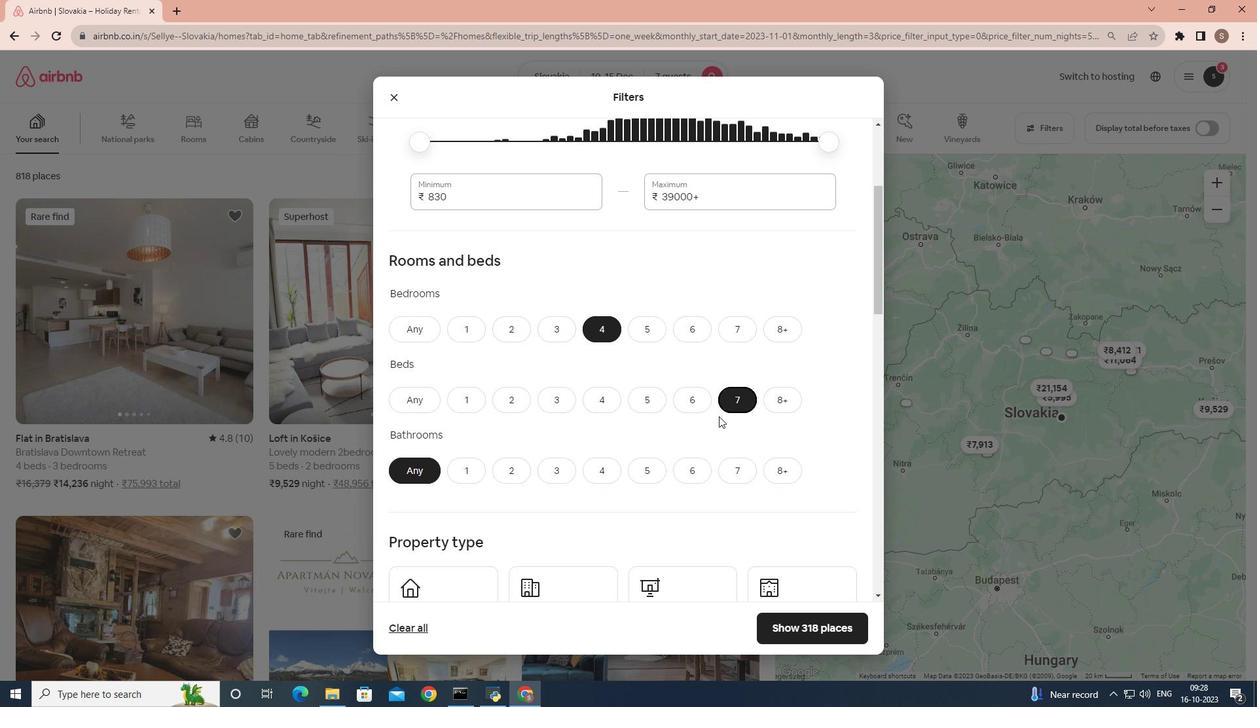 
Action: Mouse moved to (707, 411)
Screenshot: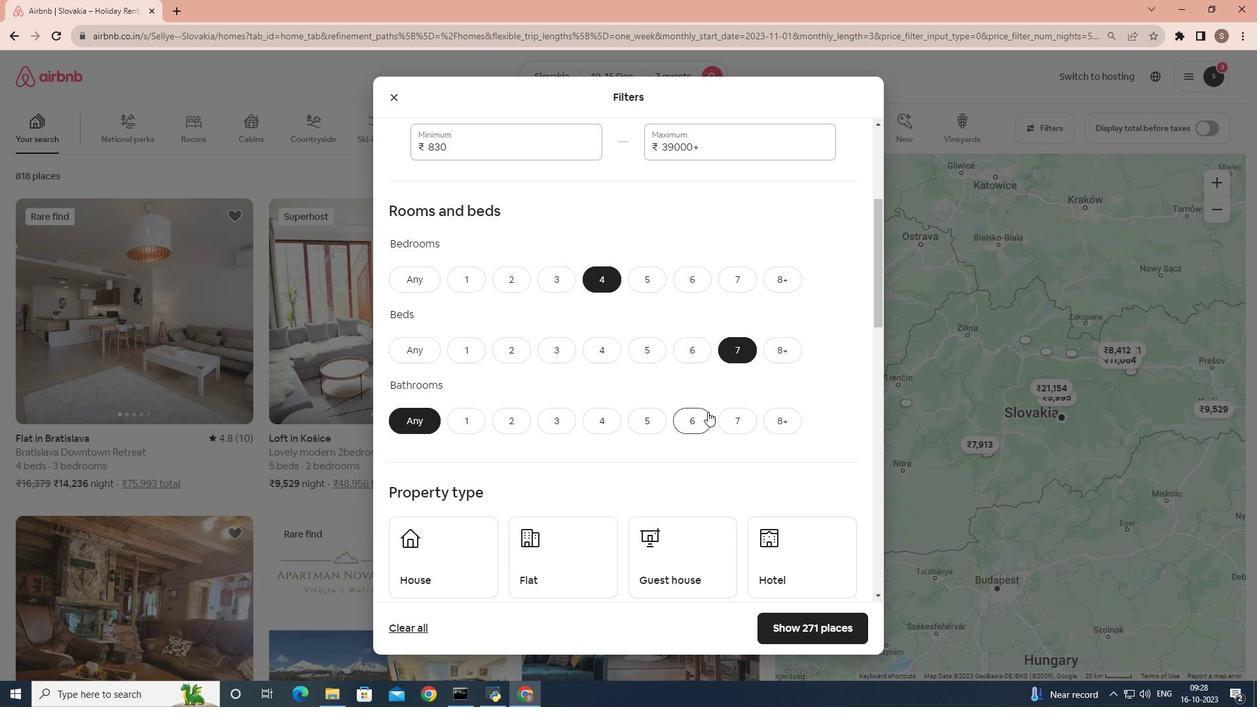 
Action: Mouse scrolled (707, 411) with delta (0, 0)
Screenshot: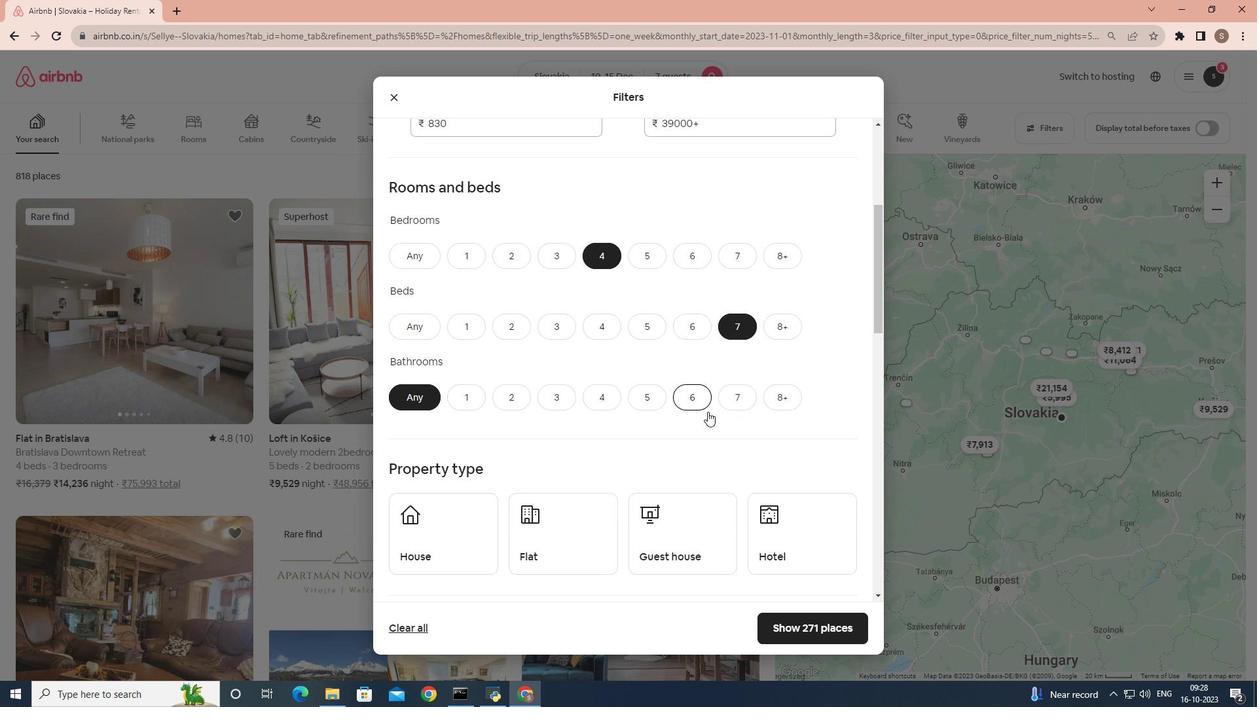 
Action: Mouse moved to (595, 364)
Screenshot: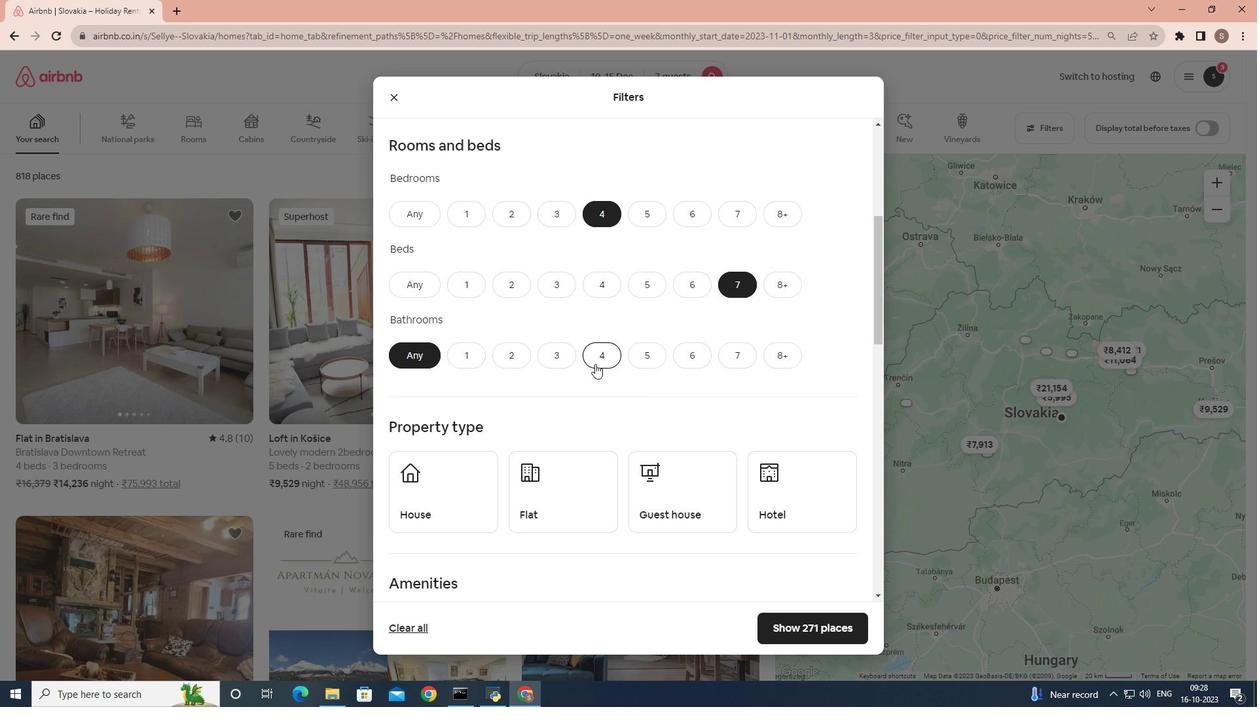
Action: Mouse pressed left at (595, 364)
Screenshot: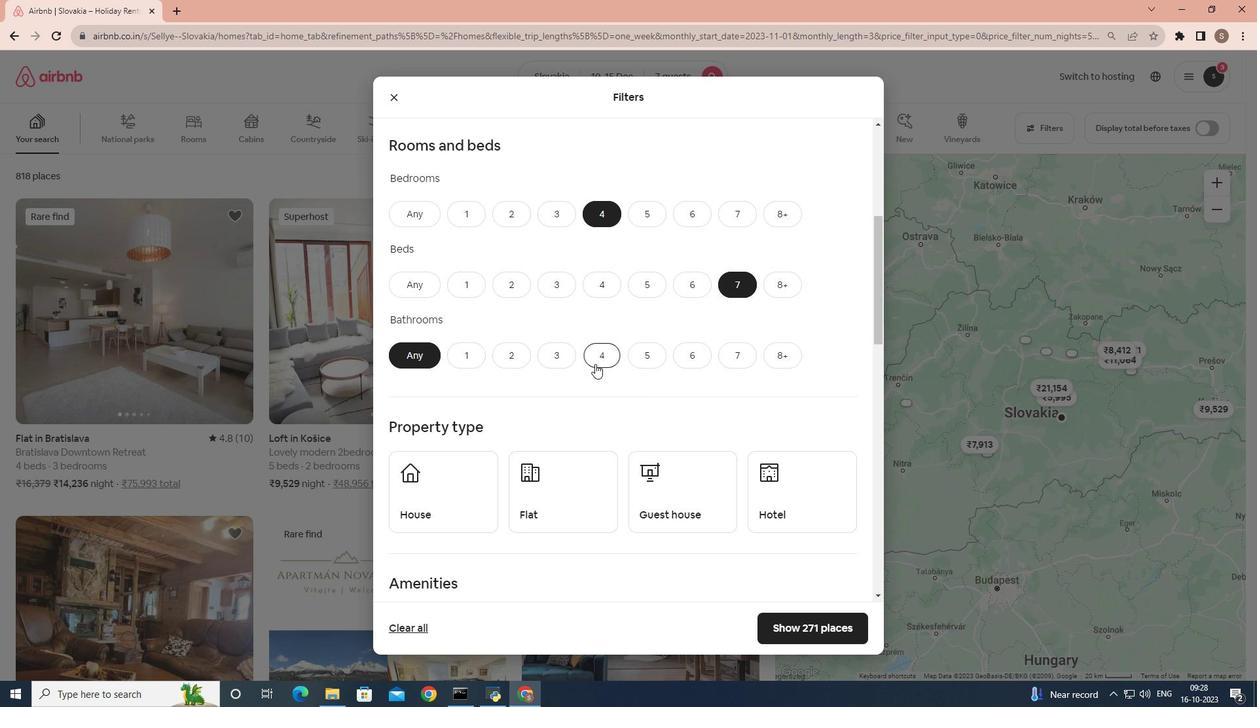 
Action: Mouse moved to (635, 342)
Screenshot: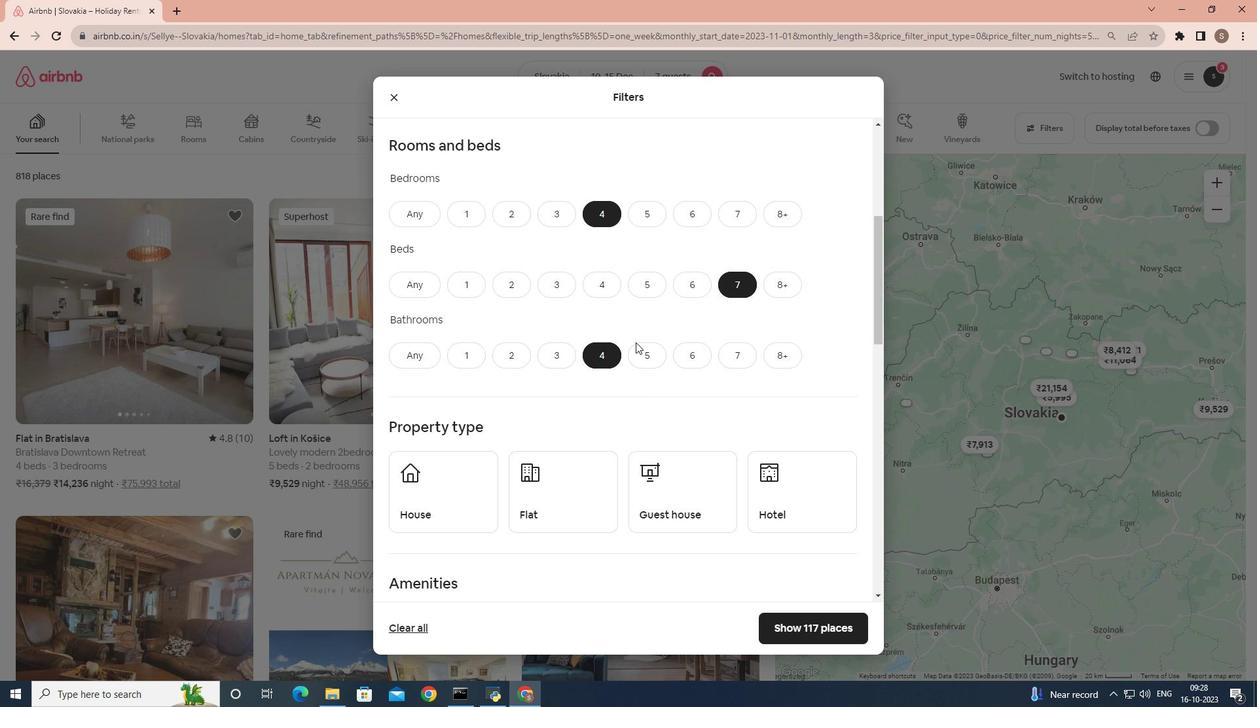 
Action: Mouse scrolled (635, 341) with delta (0, 0)
Screenshot: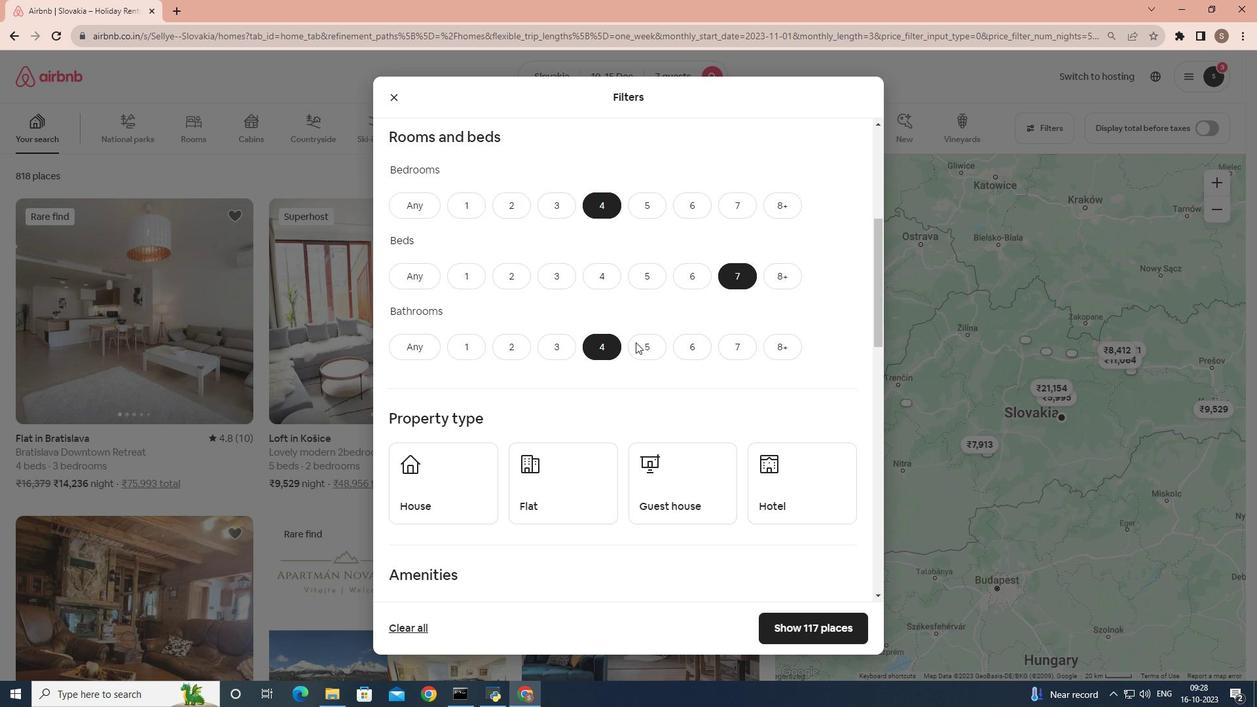 
Action: Mouse scrolled (635, 341) with delta (0, 0)
Screenshot: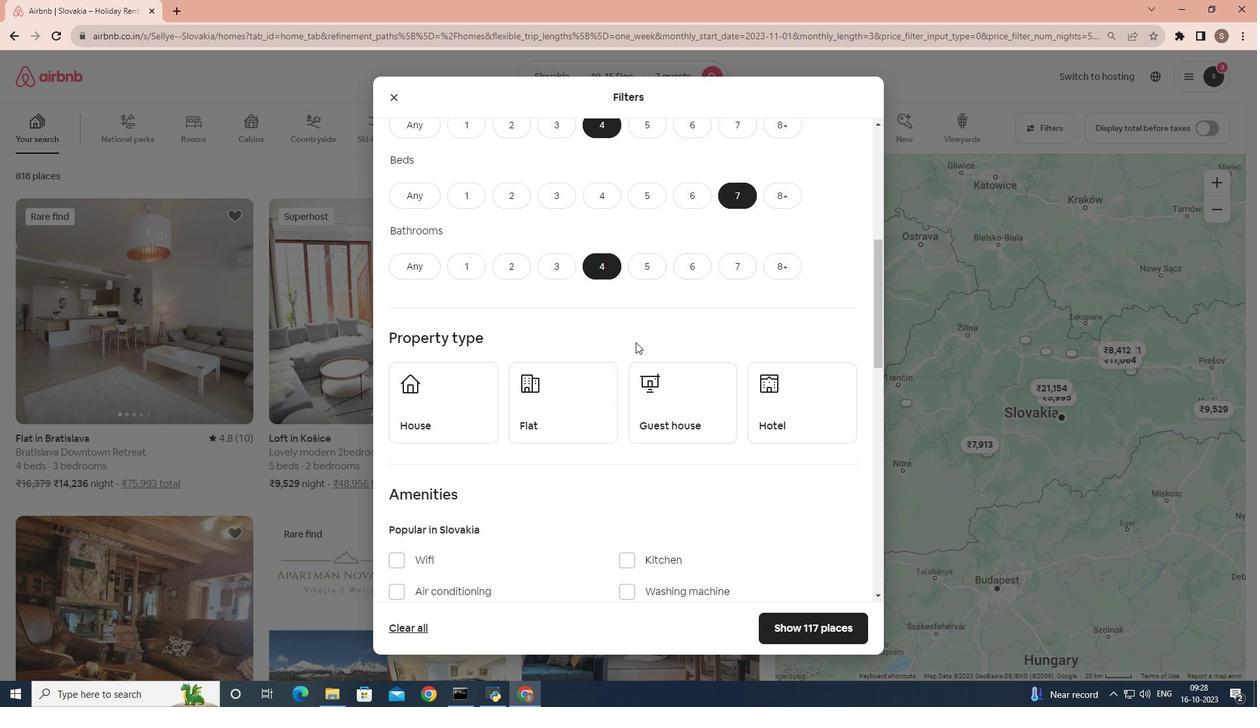 
Action: Mouse moved to (454, 375)
Screenshot: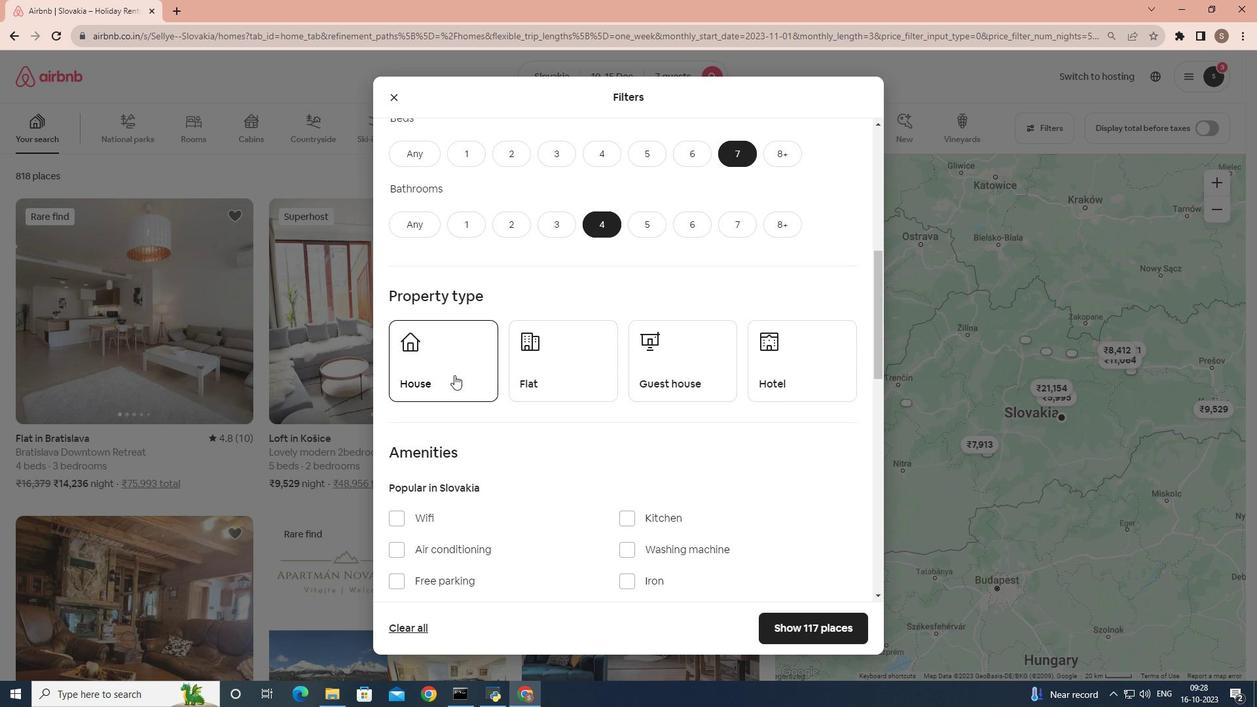 
Action: Mouse pressed left at (454, 375)
Screenshot: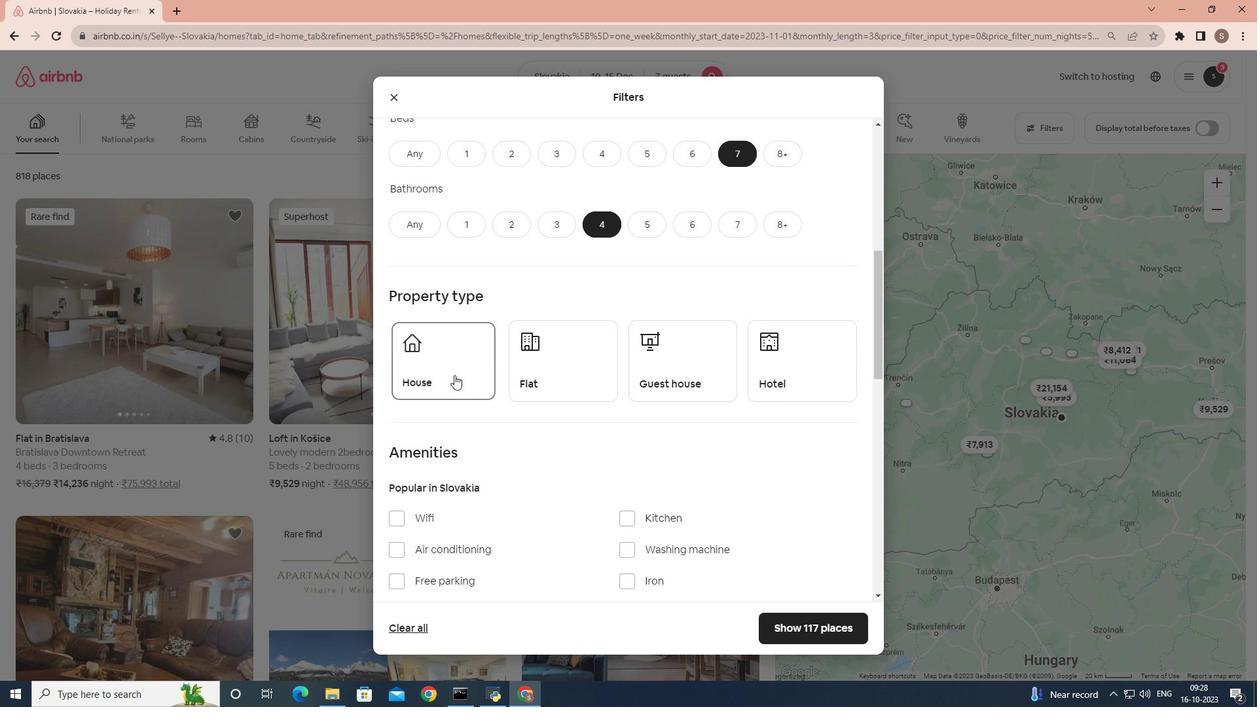 
Action: Mouse moved to (512, 356)
Screenshot: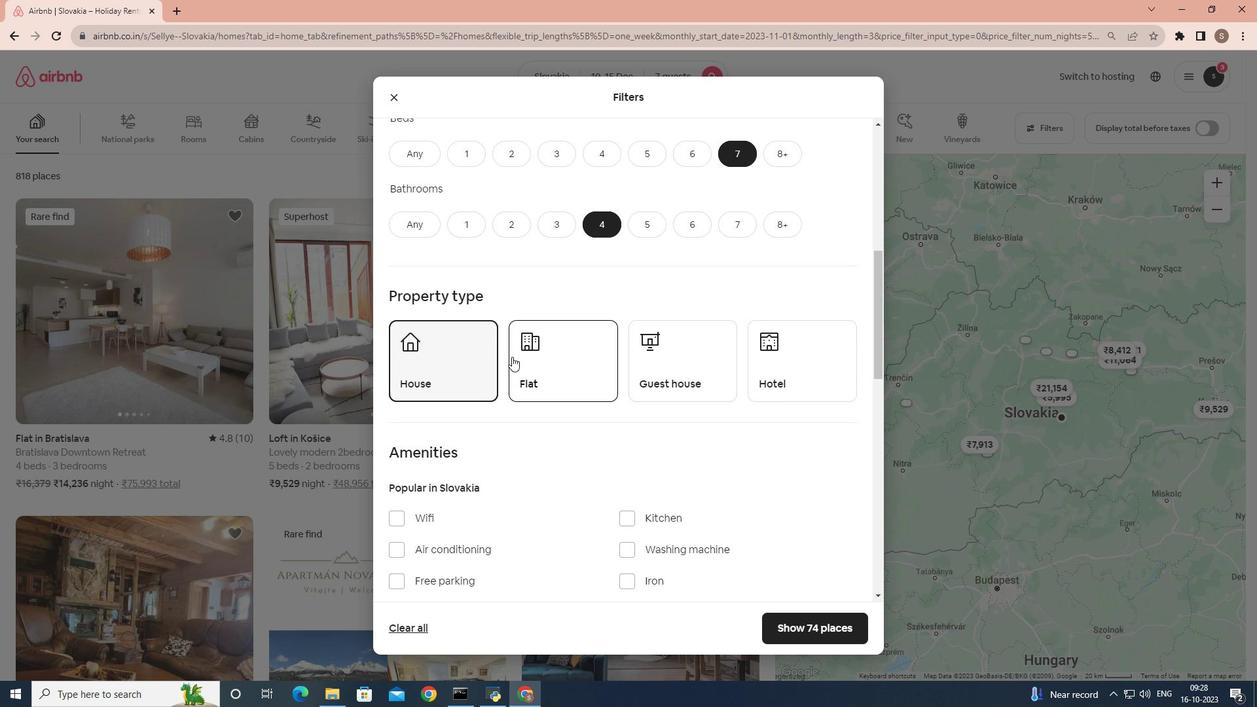 
Action: Mouse scrolled (512, 356) with delta (0, 0)
Screenshot: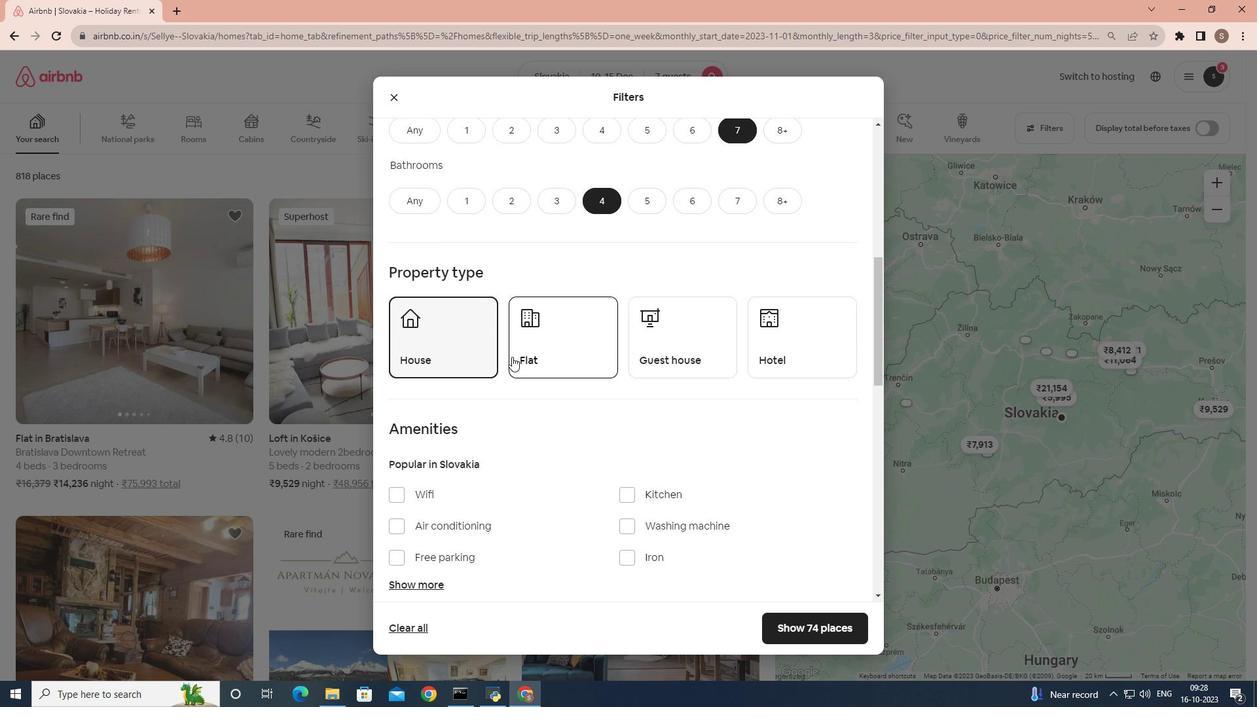 
Action: Mouse moved to (443, 434)
Screenshot: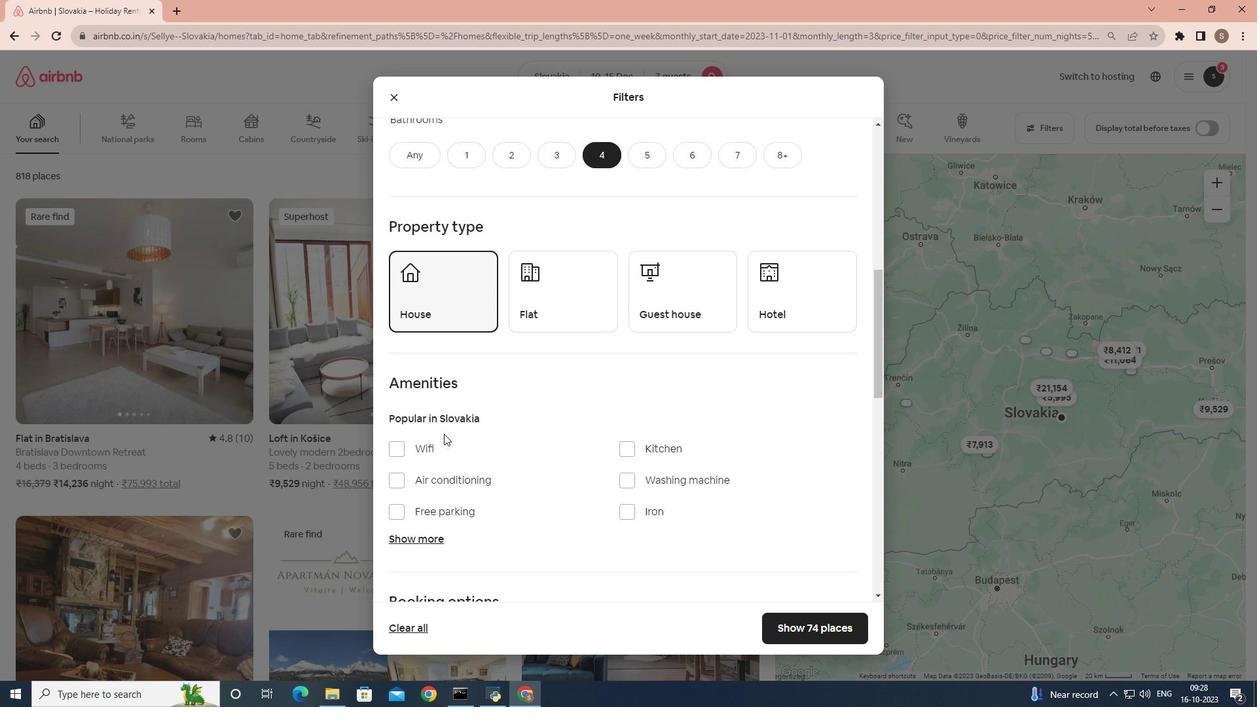 
Action: Mouse scrolled (443, 433) with delta (0, 0)
Screenshot: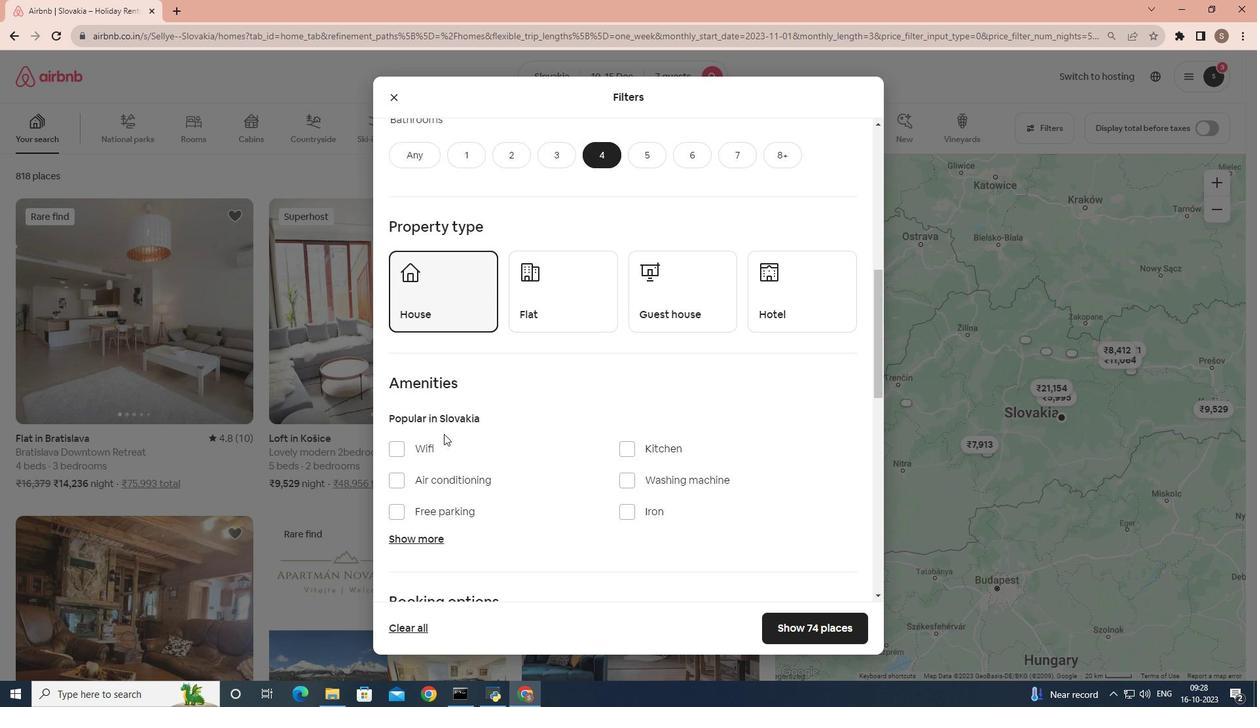 
Action: Mouse moved to (394, 392)
Screenshot: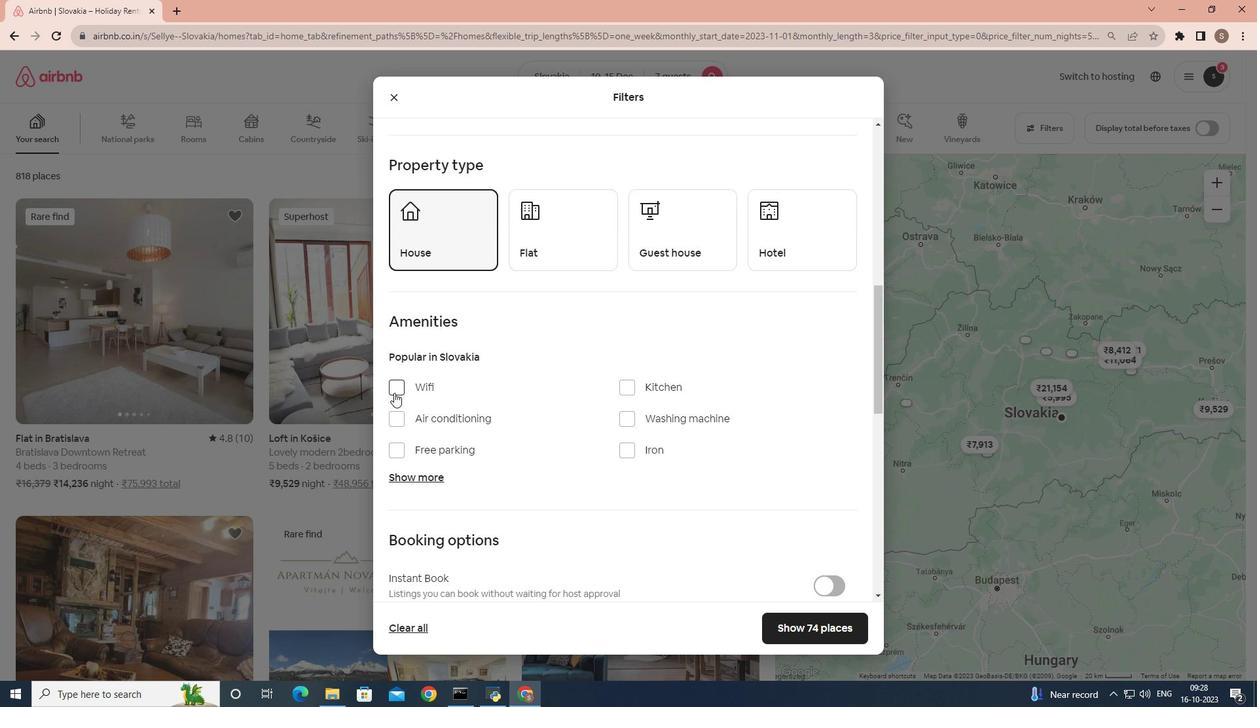 
Action: Mouse pressed left at (394, 392)
Screenshot: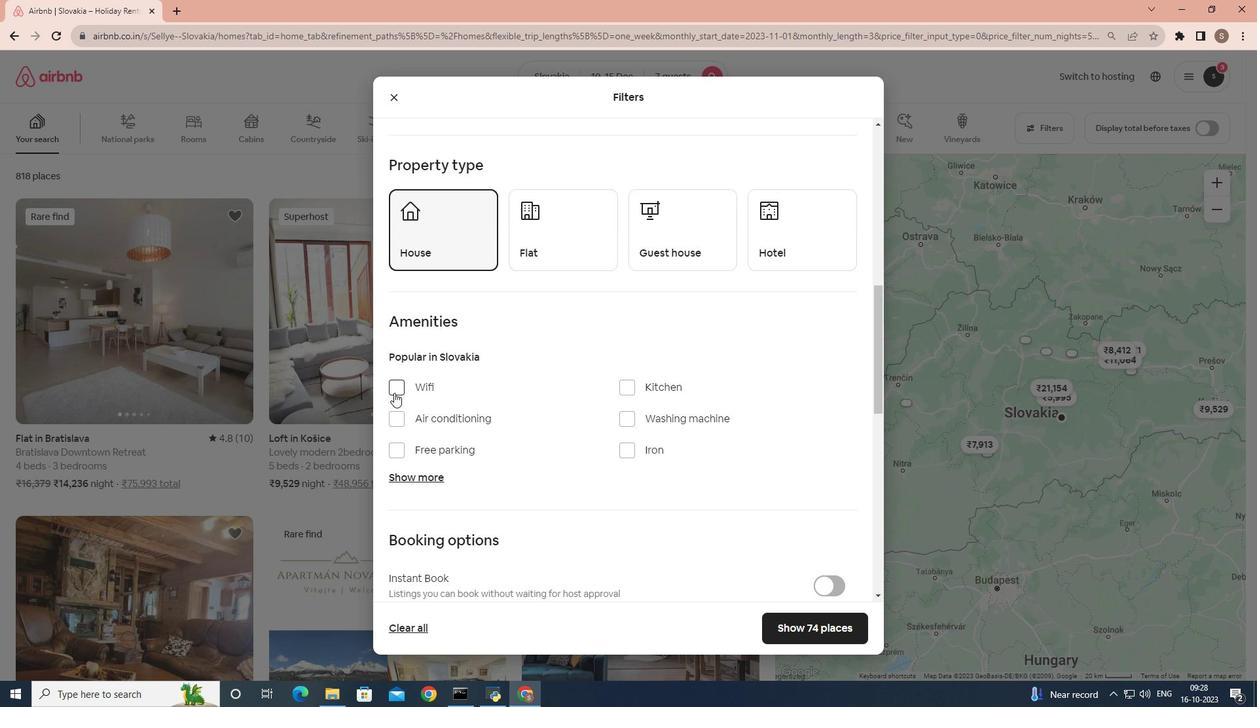
Action: Mouse moved to (468, 397)
Screenshot: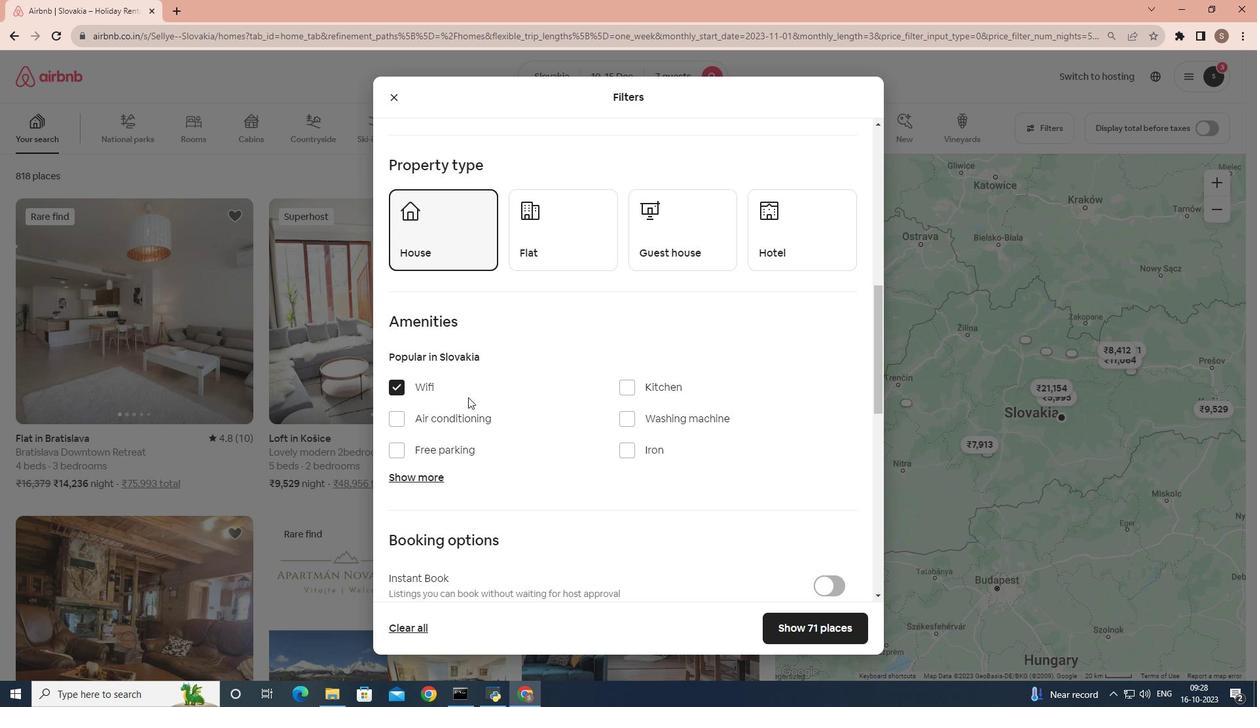 
Action: Mouse scrolled (468, 396) with delta (0, 0)
Screenshot: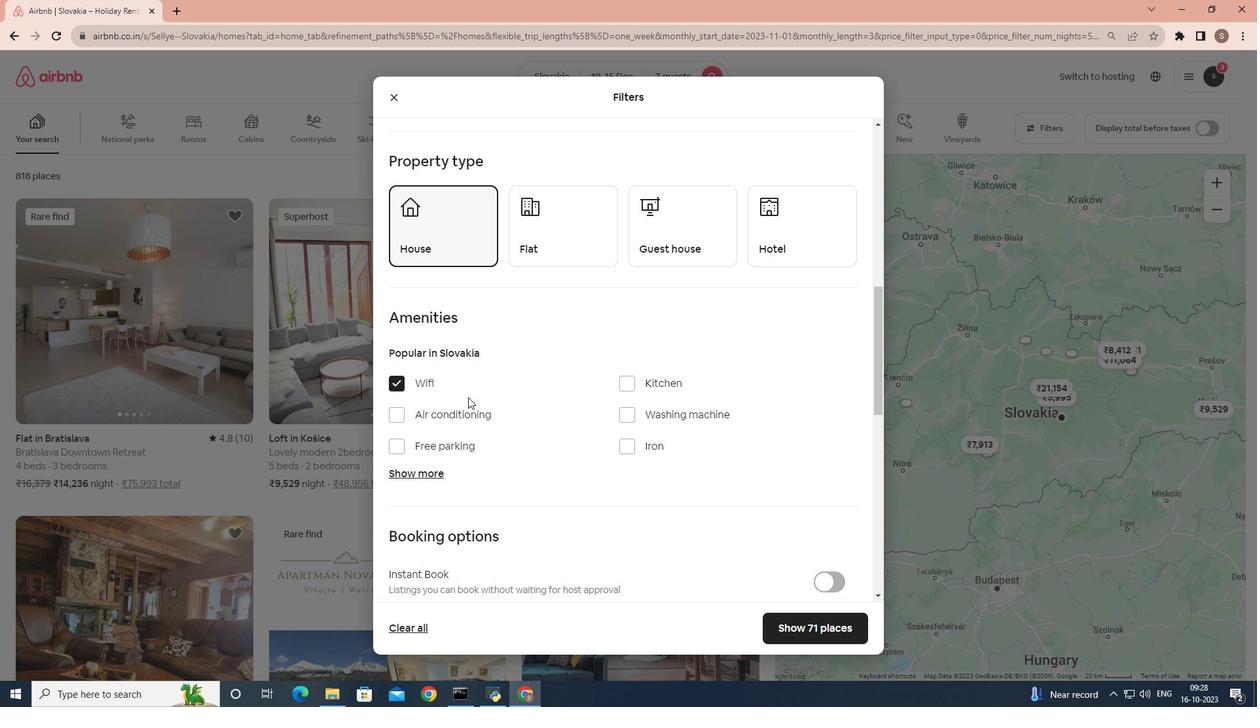 
Action: Mouse scrolled (468, 396) with delta (0, 0)
Screenshot: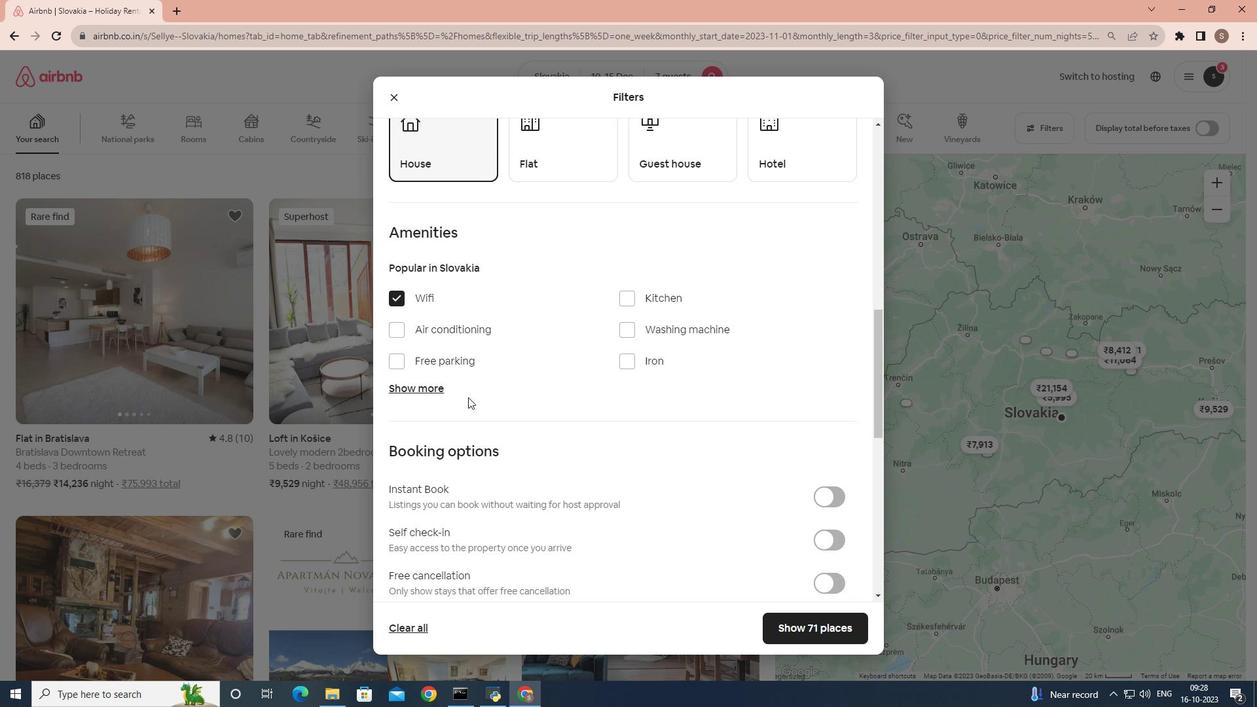 
Action: Mouse moved to (423, 350)
Screenshot: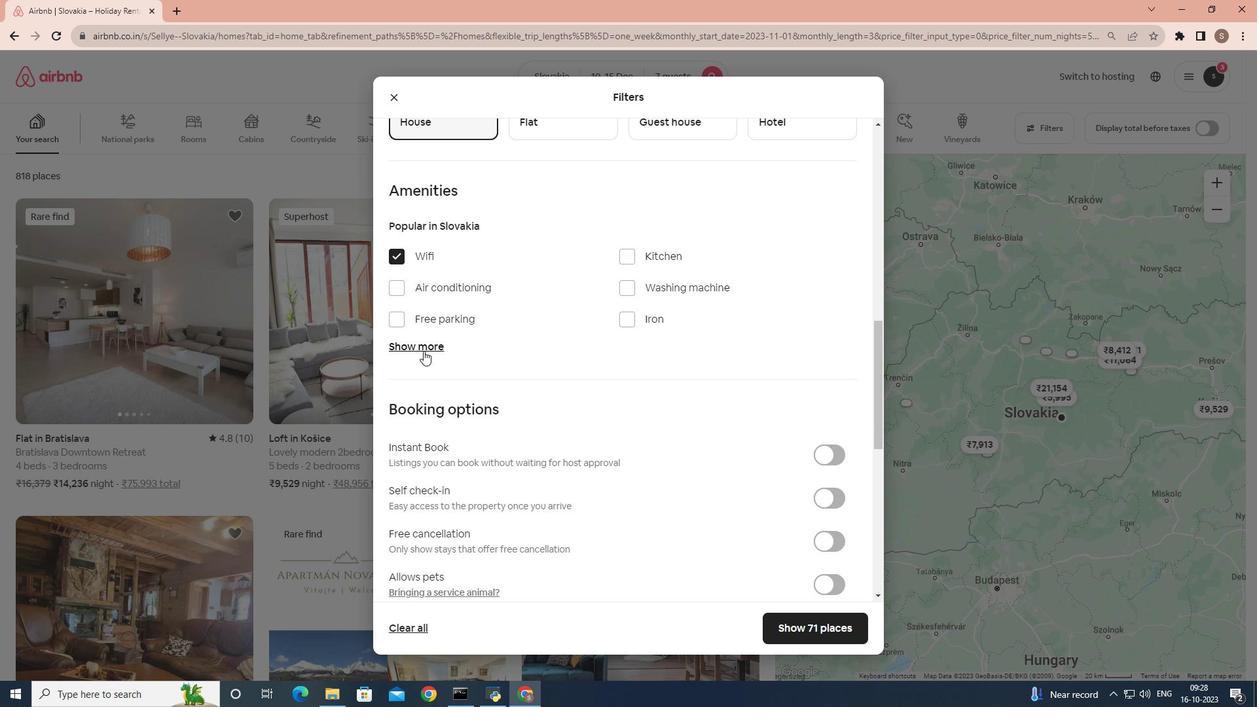 
Action: Mouse pressed left at (423, 350)
Screenshot: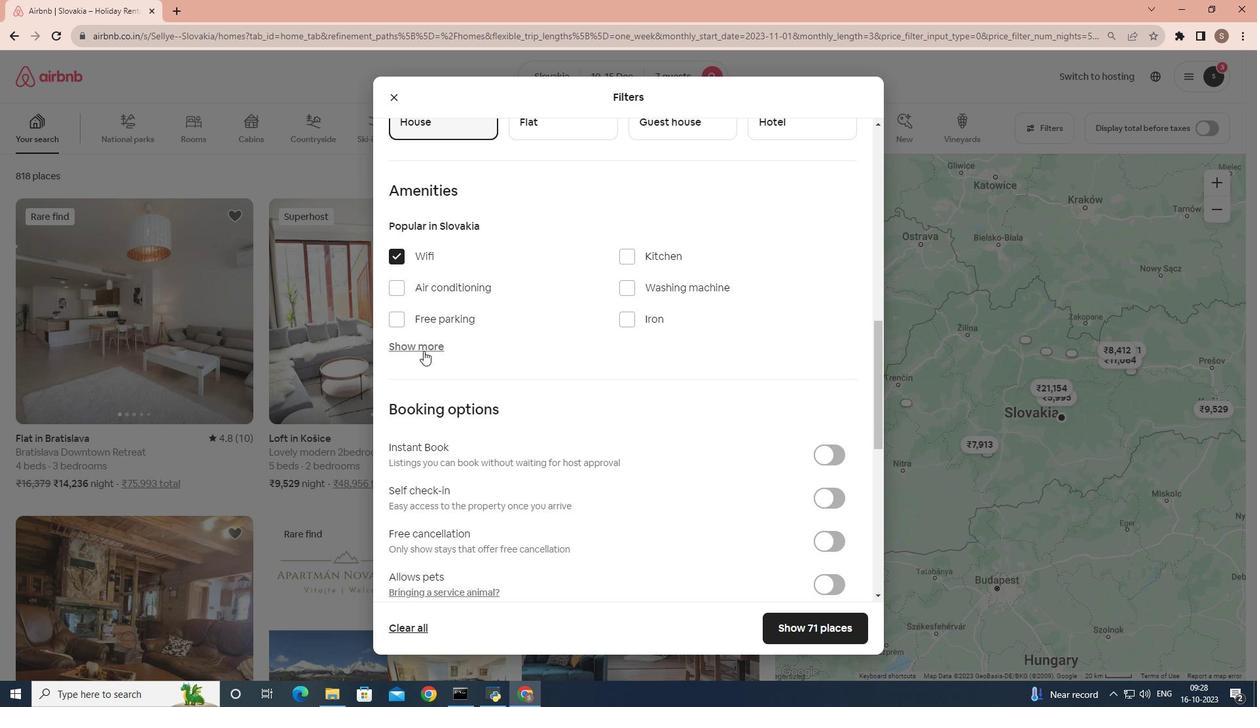 
Action: Mouse moved to (444, 395)
Screenshot: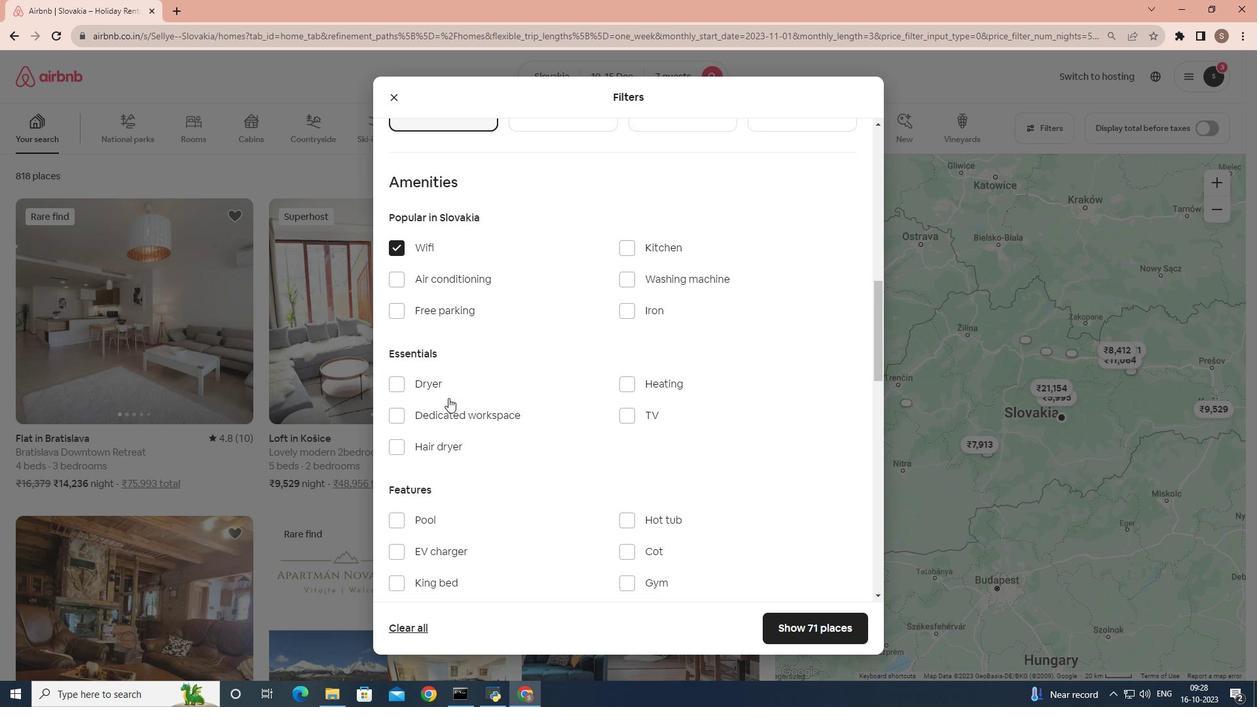 
Action: Mouse scrolled (444, 394) with delta (0, 0)
Screenshot: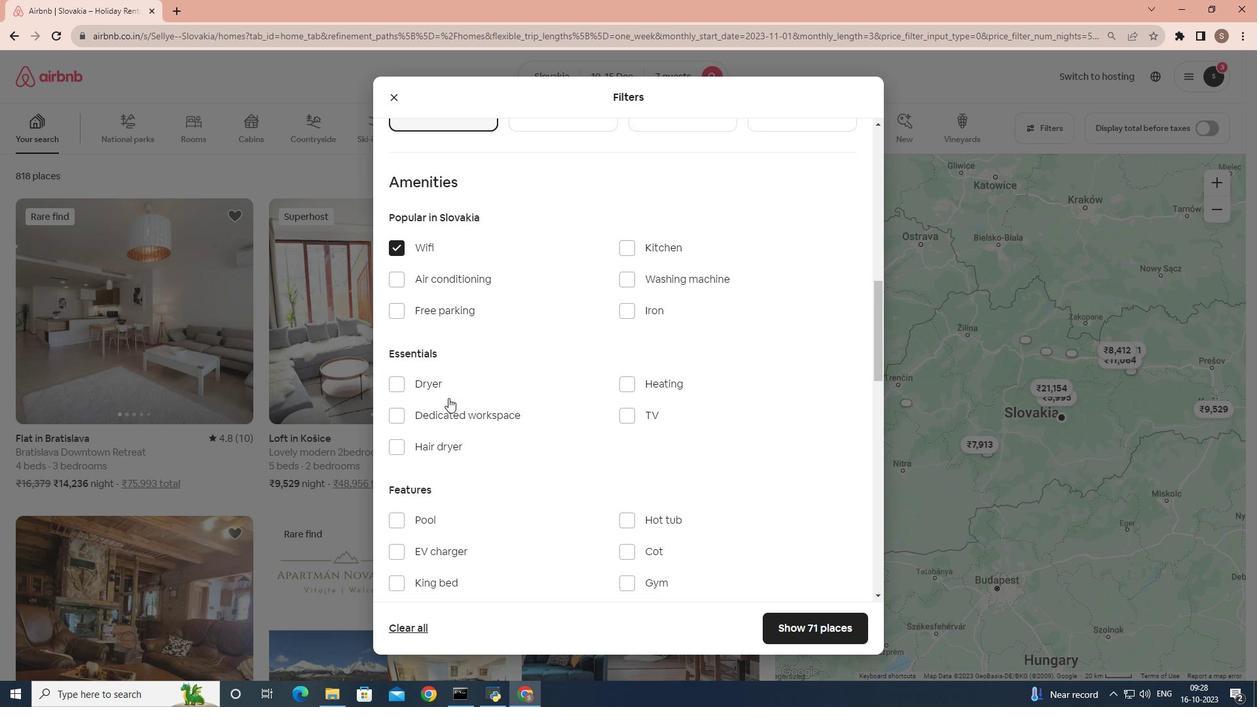 
Action: Mouse moved to (633, 355)
Screenshot: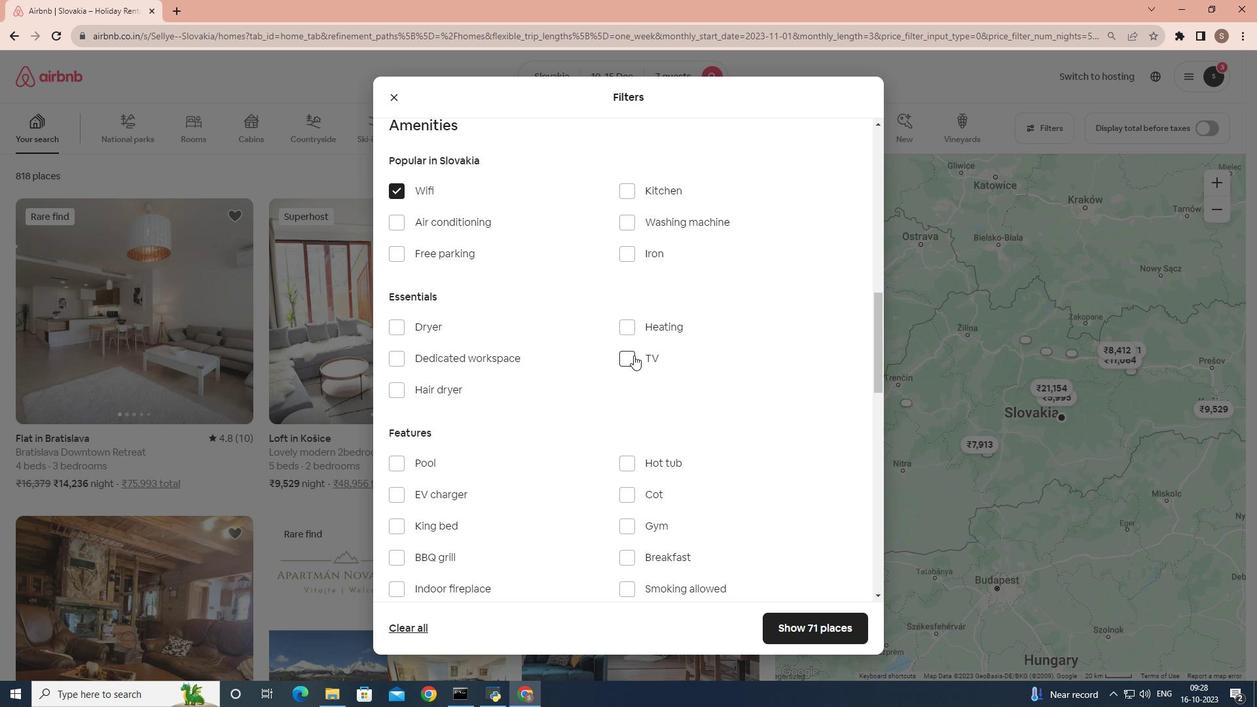 
Action: Mouse pressed left at (633, 355)
Screenshot: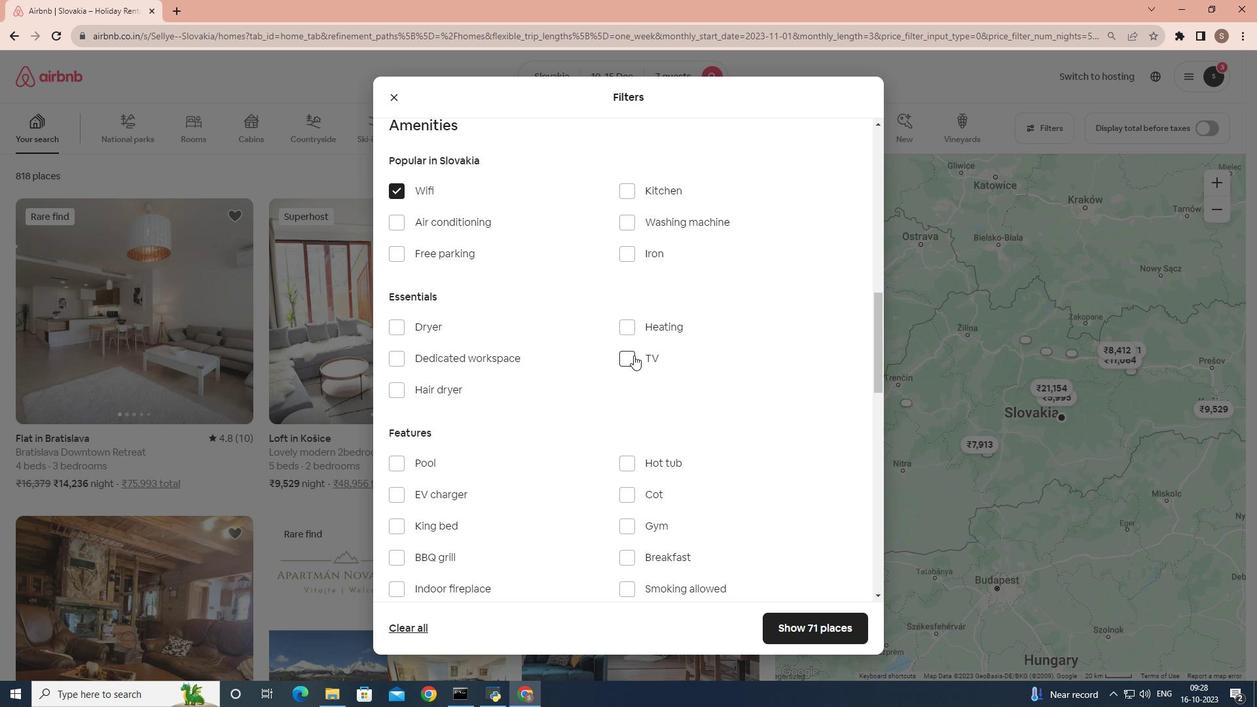 
Action: Mouse moved to (402, 259)
Screenshot: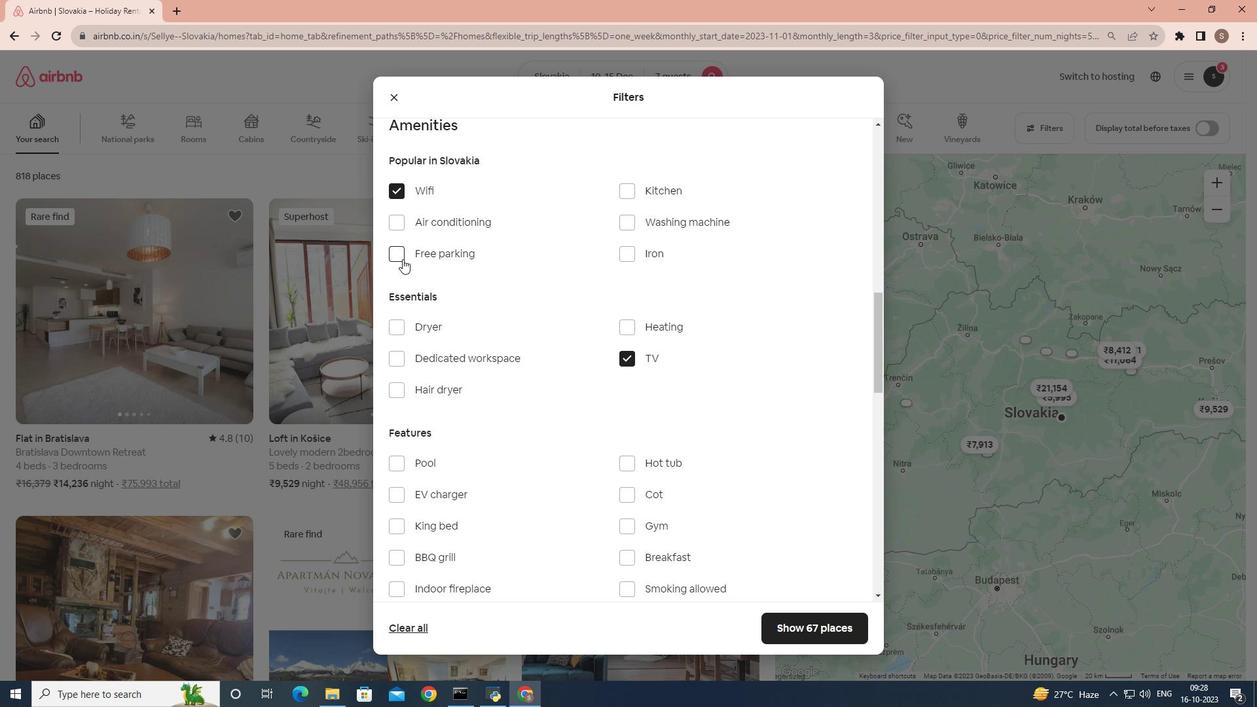 
Action: Mouse pressed left at (402, 259)
Screenshot: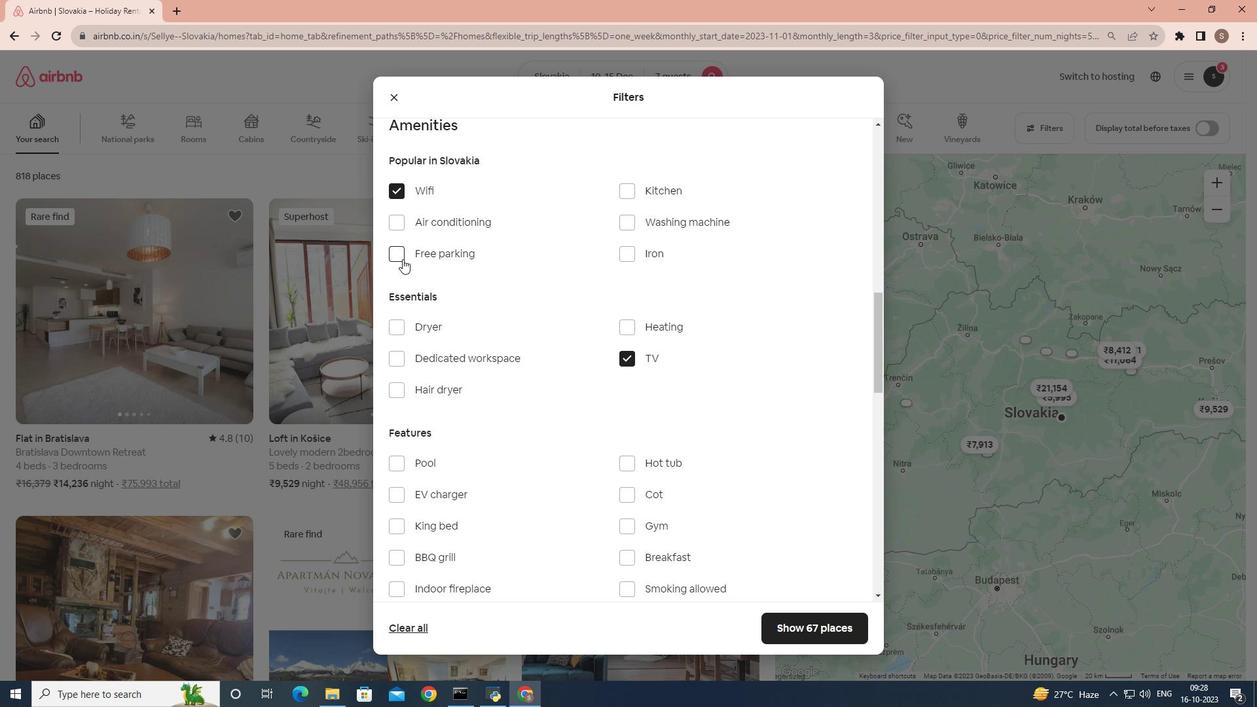 
Action: Mouse moved to (589, 347)
Screenshot: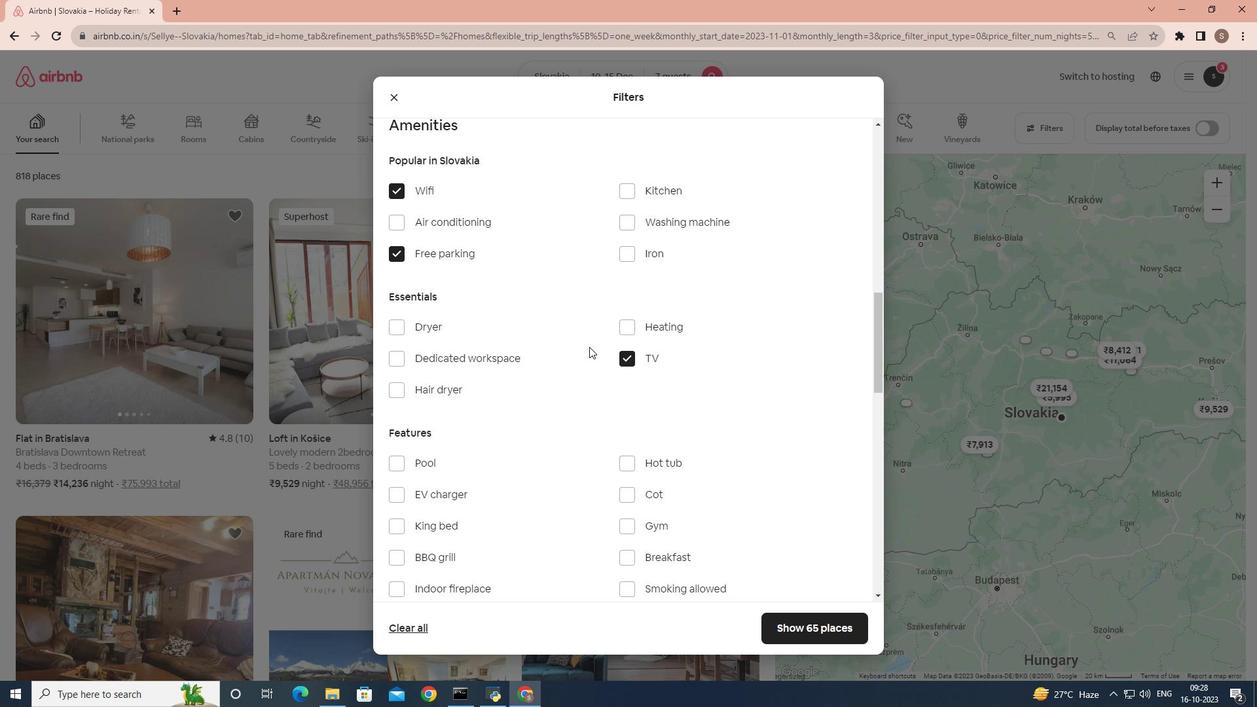 
Action: Mouse scrolled (589, 346) with delta (0, 0)
Screenshot: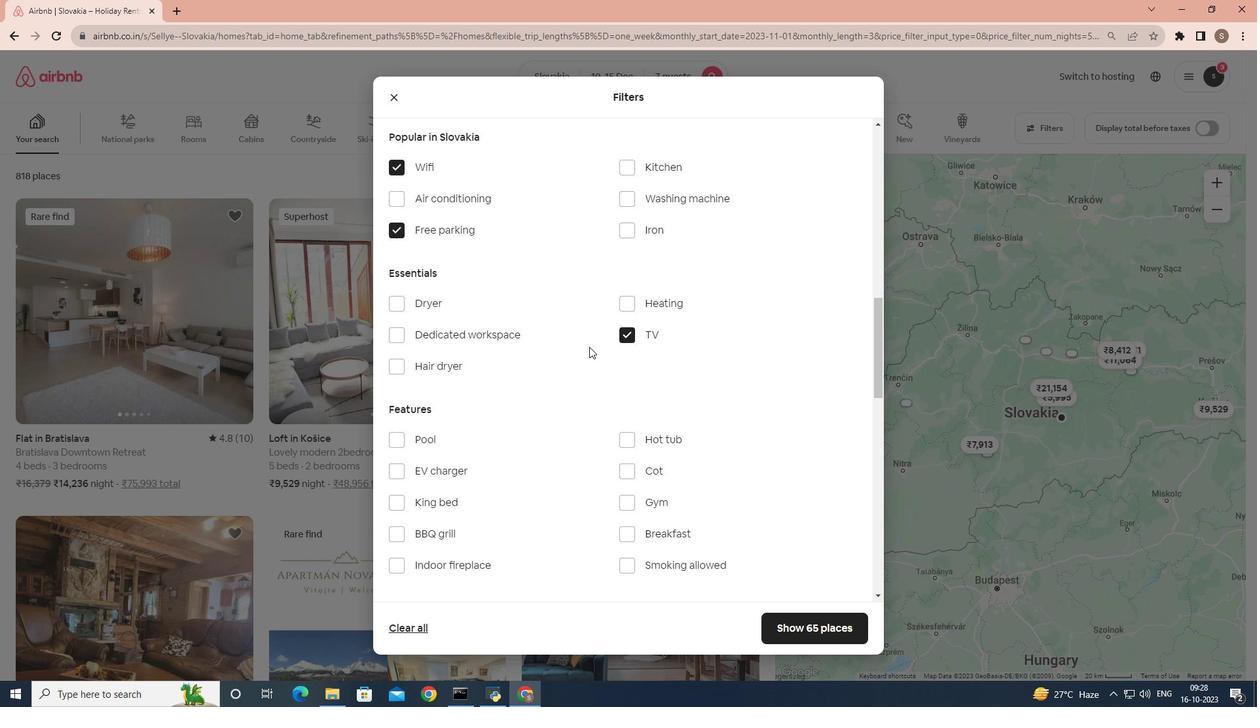 
Action: Mouse scrolled (589, 346) with delta (0, 0)
Screenshot: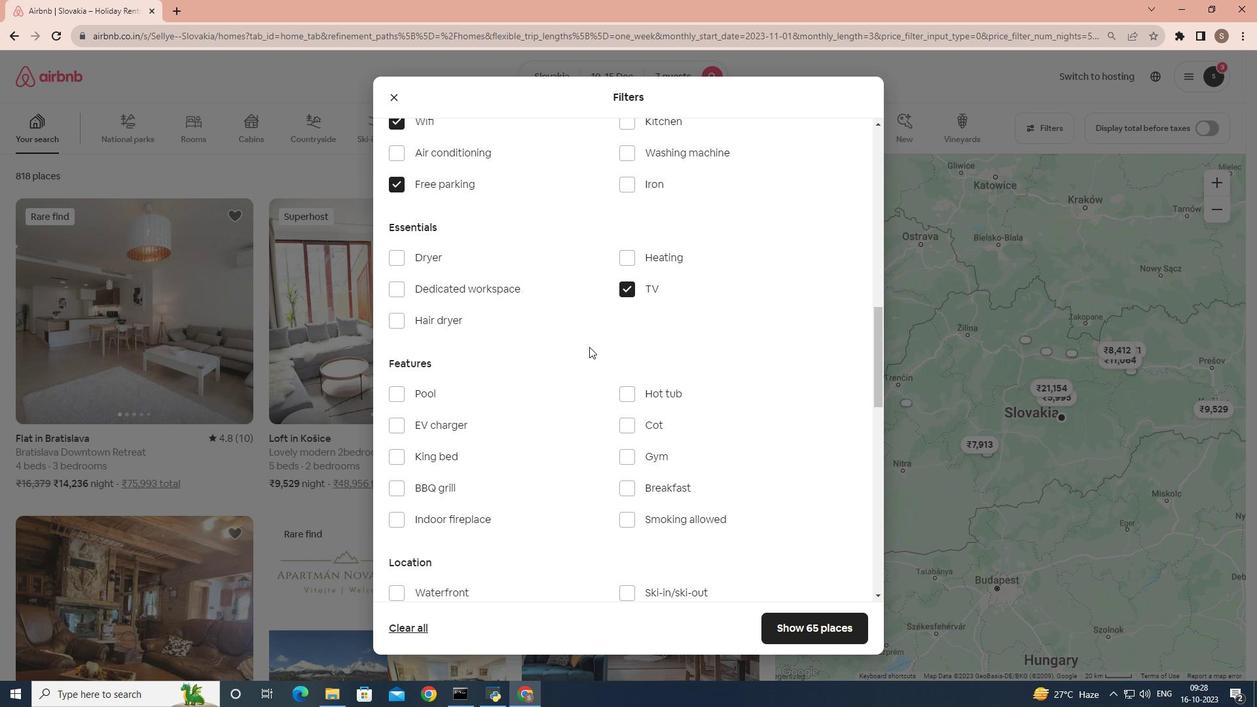
Action: Mouse moved to (632, 390)
Screenshot: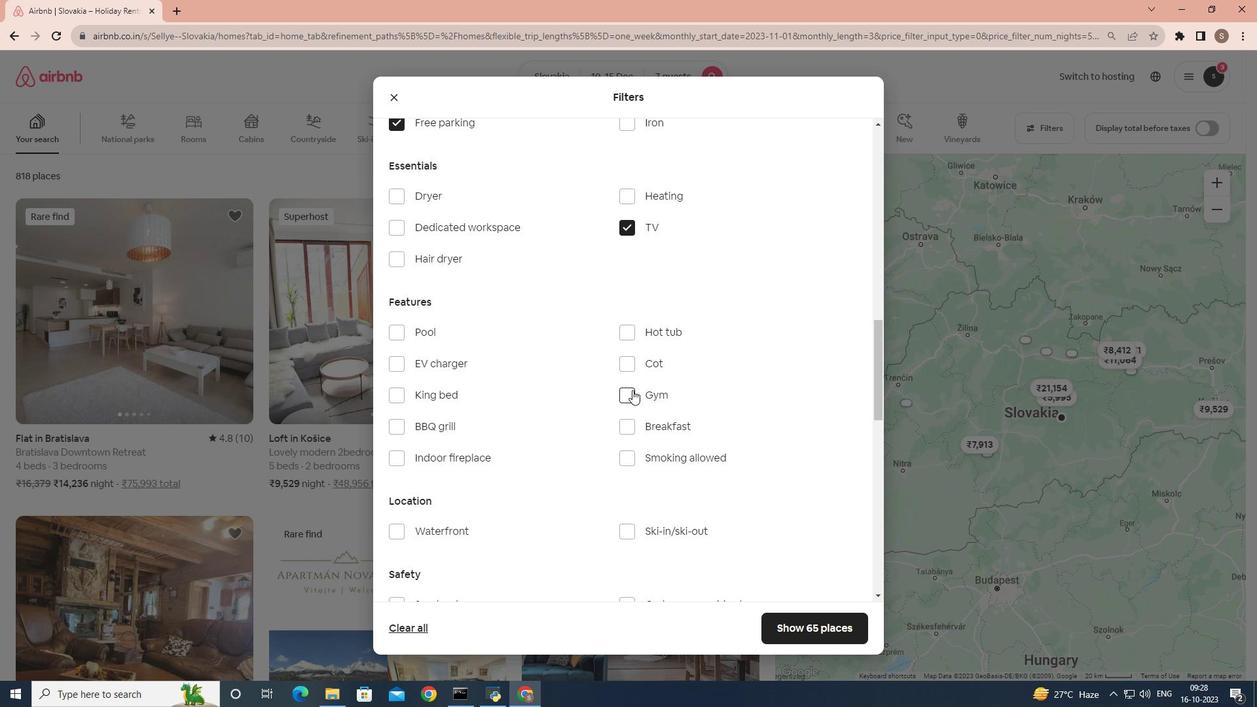 
Action: Mouse pressed left at (632, 390)
Screenshot: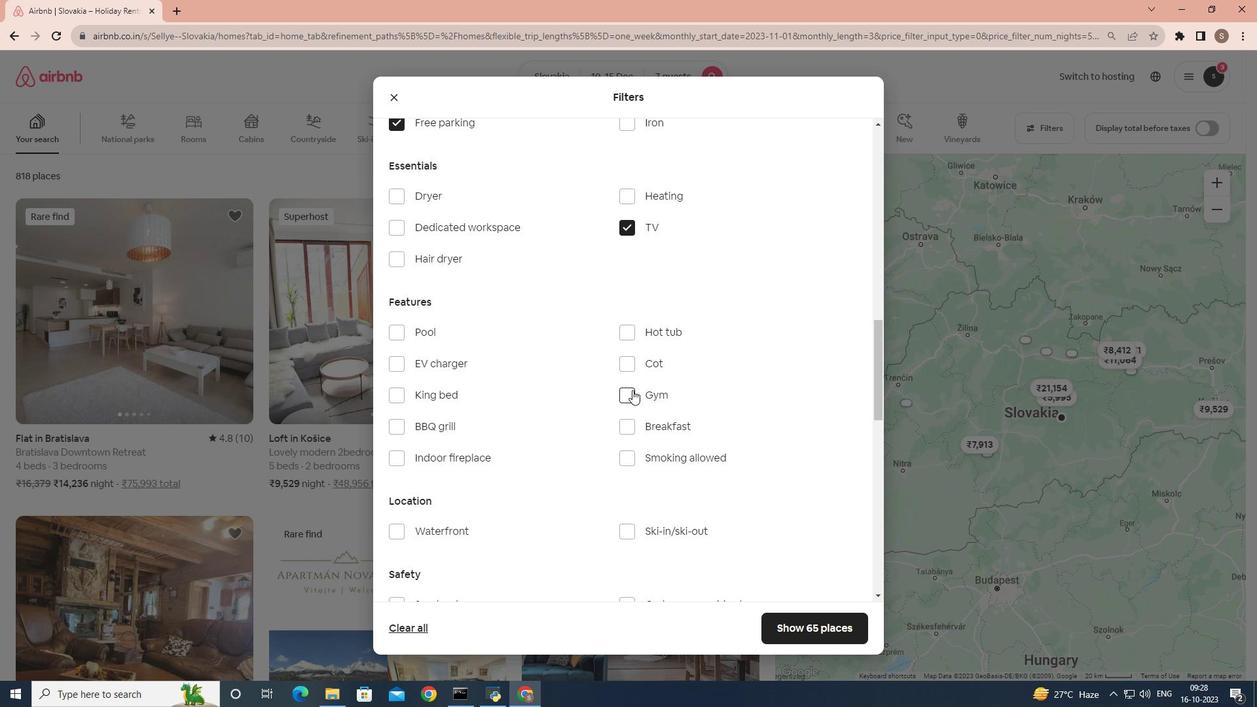 
Action: Mouse moved to (625, 424)
Screenshot: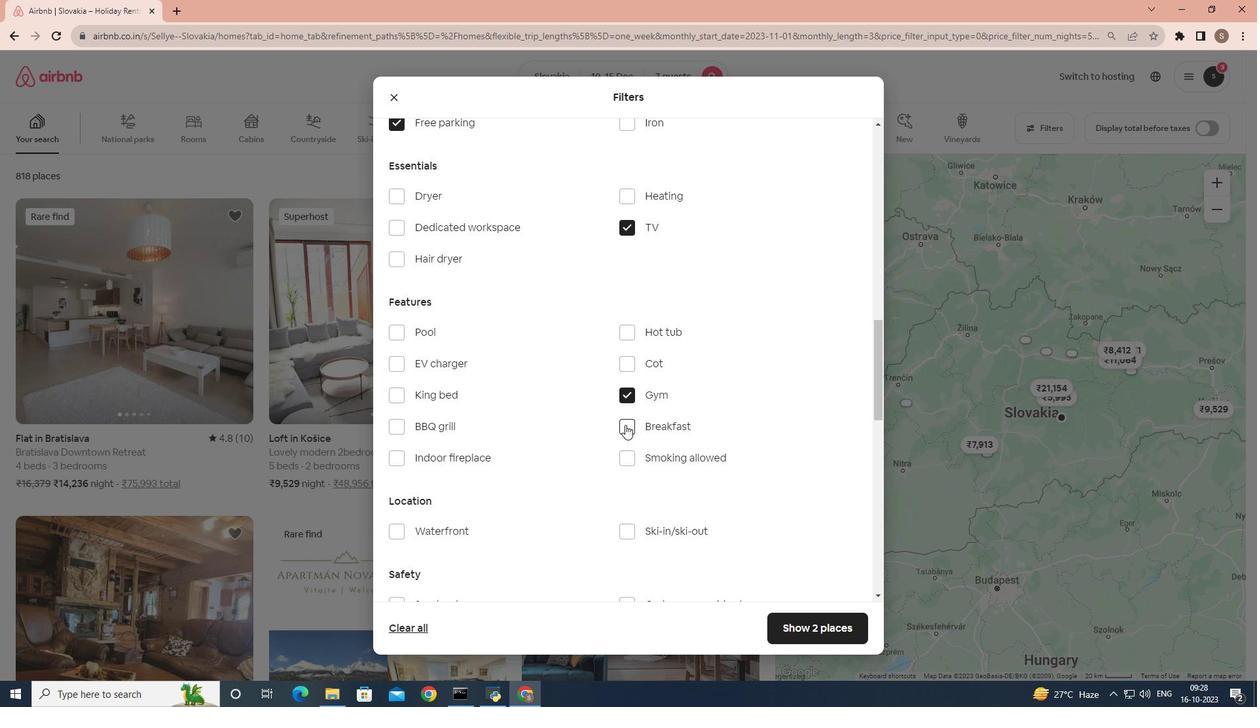 
Action: Mouse pressed left at (625, 424)
Screenshot: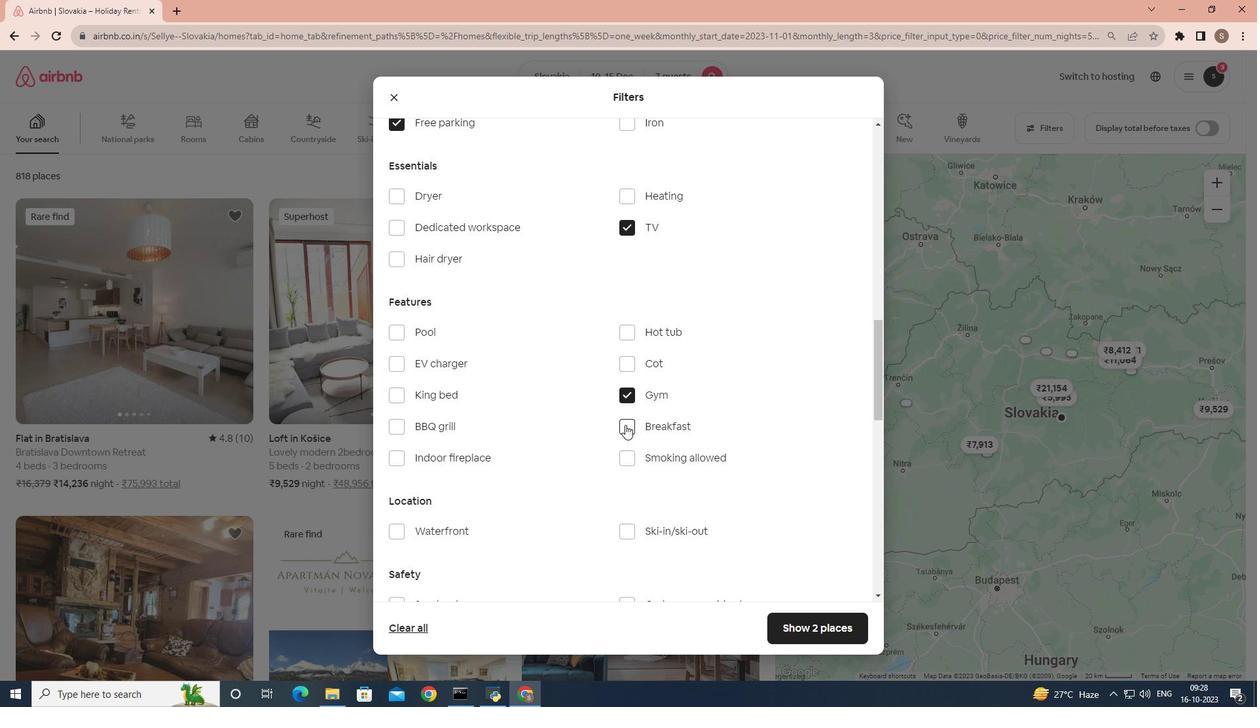 
Action: Mouse moved to (575, 417)
Screenshot: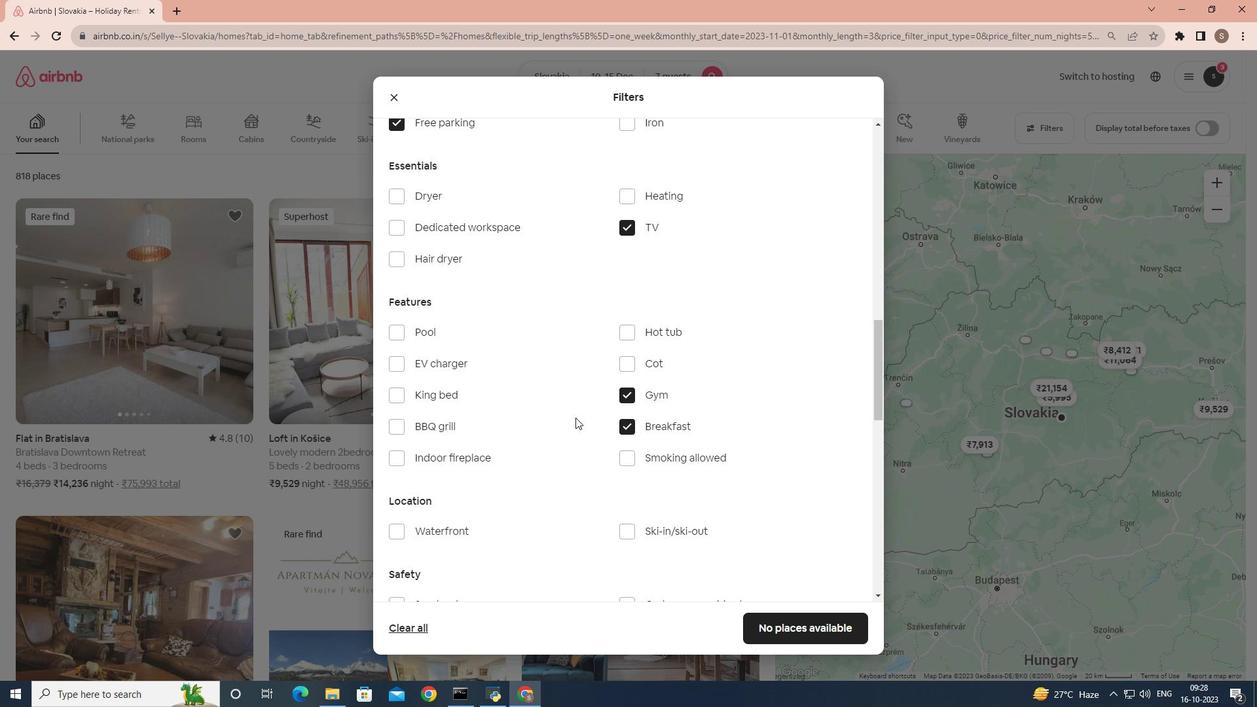 
Action: Mouse scrolled (575, 417) with delta (0, 0)
Screenshot: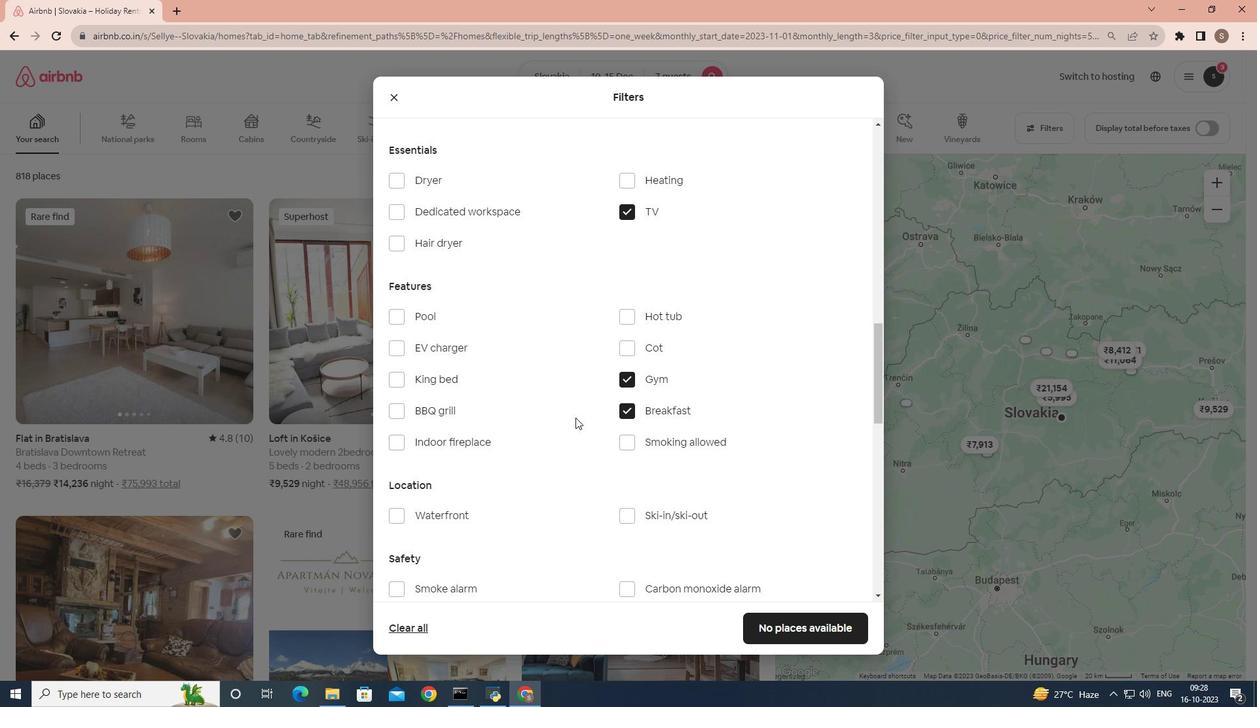 
